 Task: Open Card Audio Equipment Review in Board Market Opportunity Identification to Workspace Business Coaching and add a team member Softage.2@softage.net, a label Green, a checklist Party Planning, an attachment from your computer, a color Green and finally, add a card description 'Plan and execute company team-building conference' and a comment 'This task requires us to be resilient and persistent, even in the face of setbacks and obstacles.'. Add a start date 'Jan 02, 1900' with a due date 'Jan 09, 1900'
Action: Mouse moved to (79, 300)
Screenshot: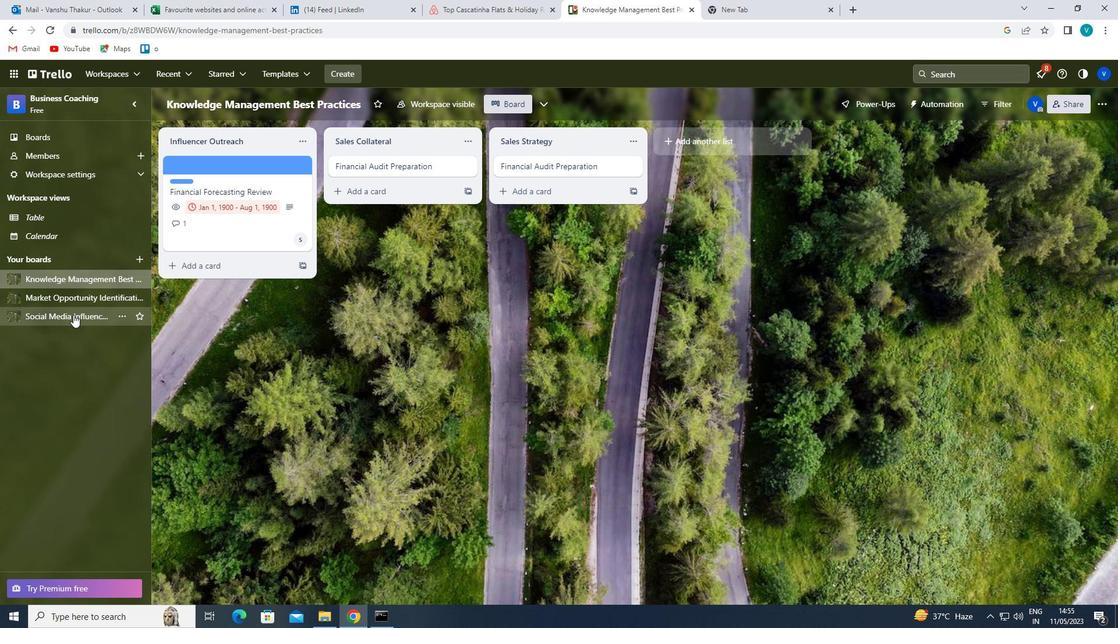 
Action: Mouse pressed left at (79, 300)
Screenshot: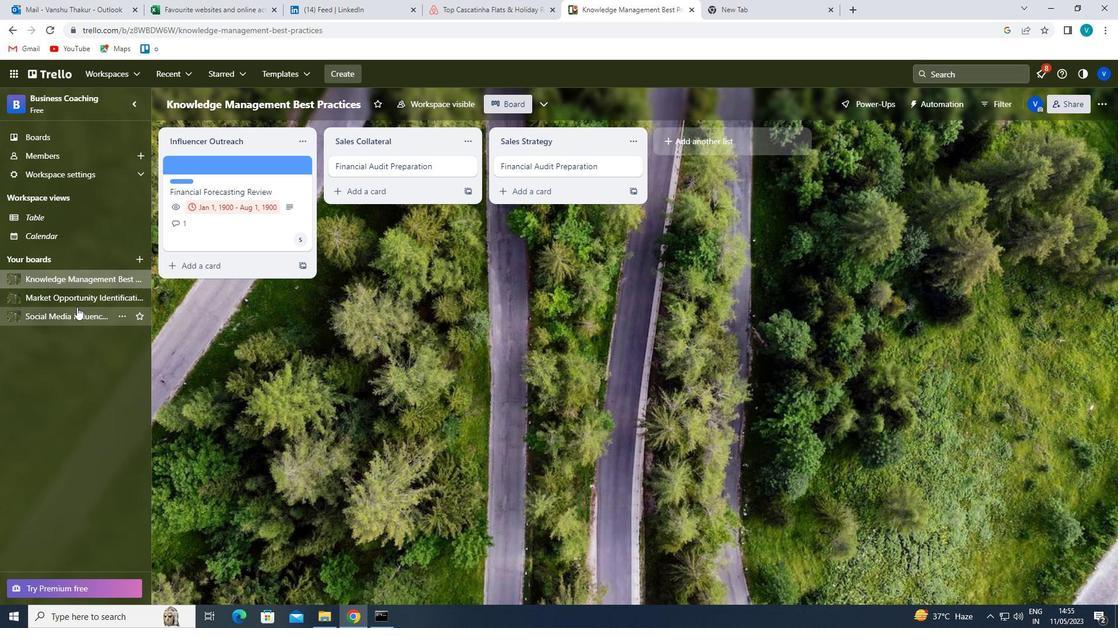
Action: Mouse moved to (212, 160)
Screenshot: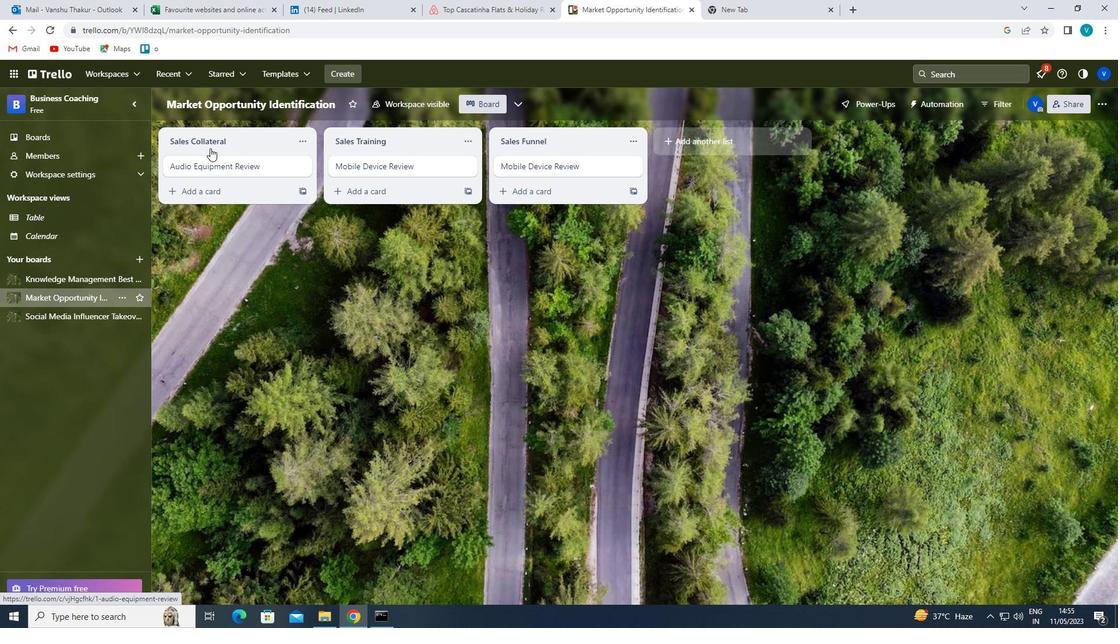 
Action: Mouse pressed left at (212, 160)
Screenshot: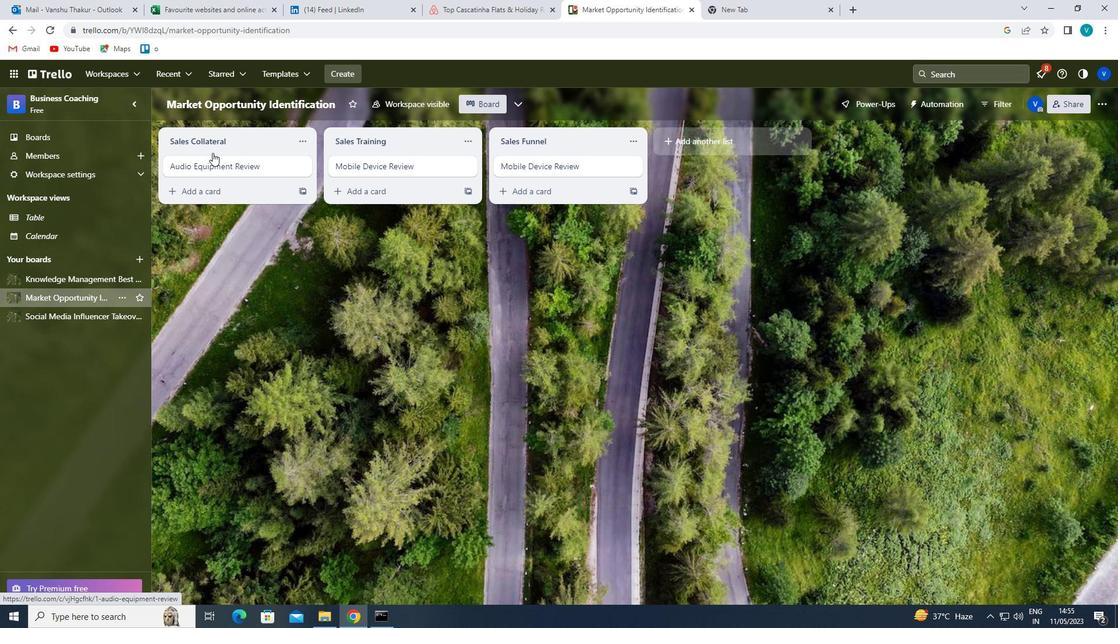 
Action: Mouse moved to (714, 163)
Screenshot: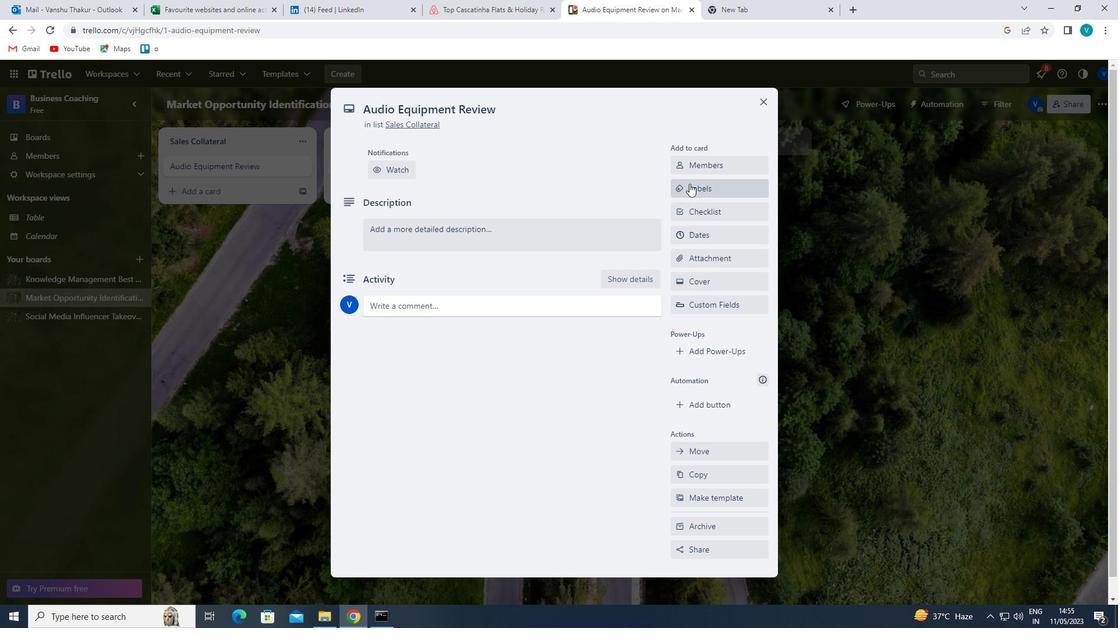 
Action: Mouse pressed left at (714, 163)
Screenshot: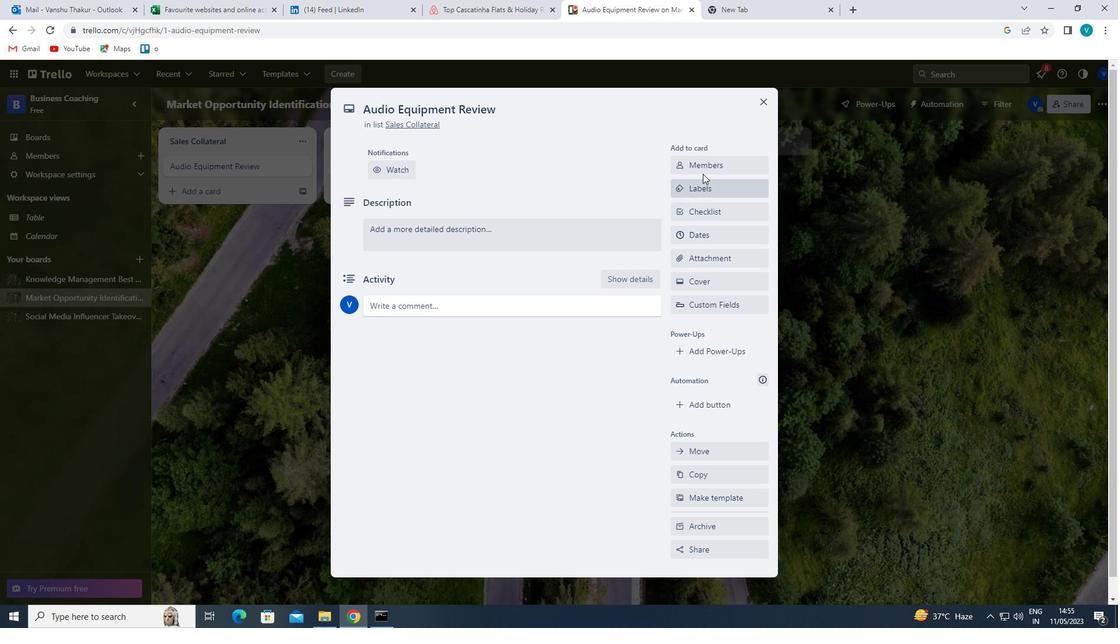 
Action: Mouse moved to (721, 216)
Screenshot: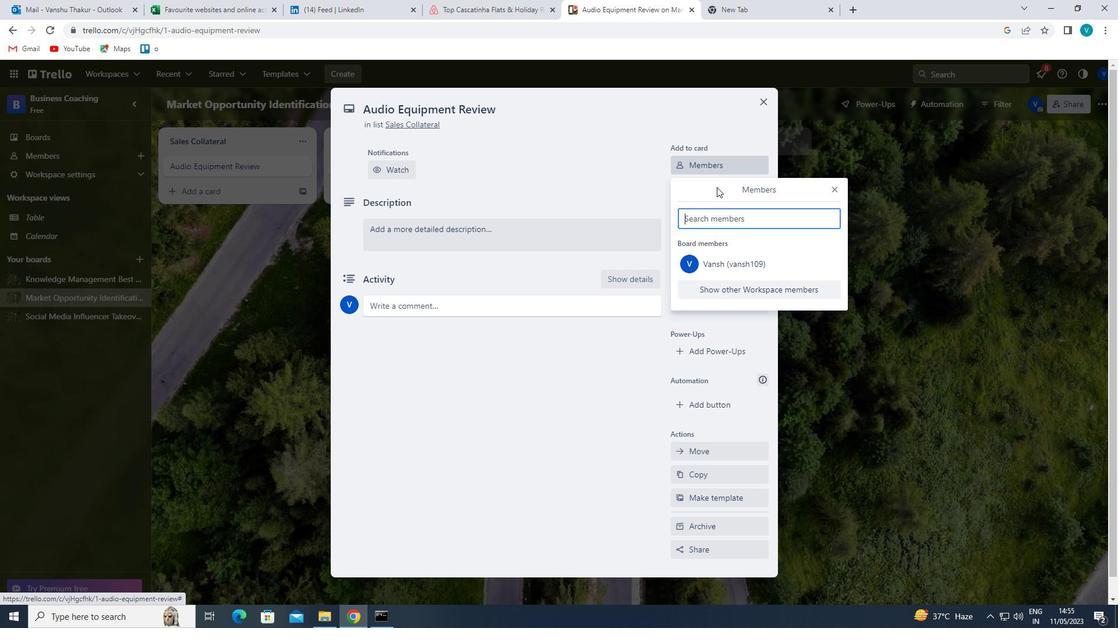 
Action: Mouse pressed left at (721, 216)
Screenshot: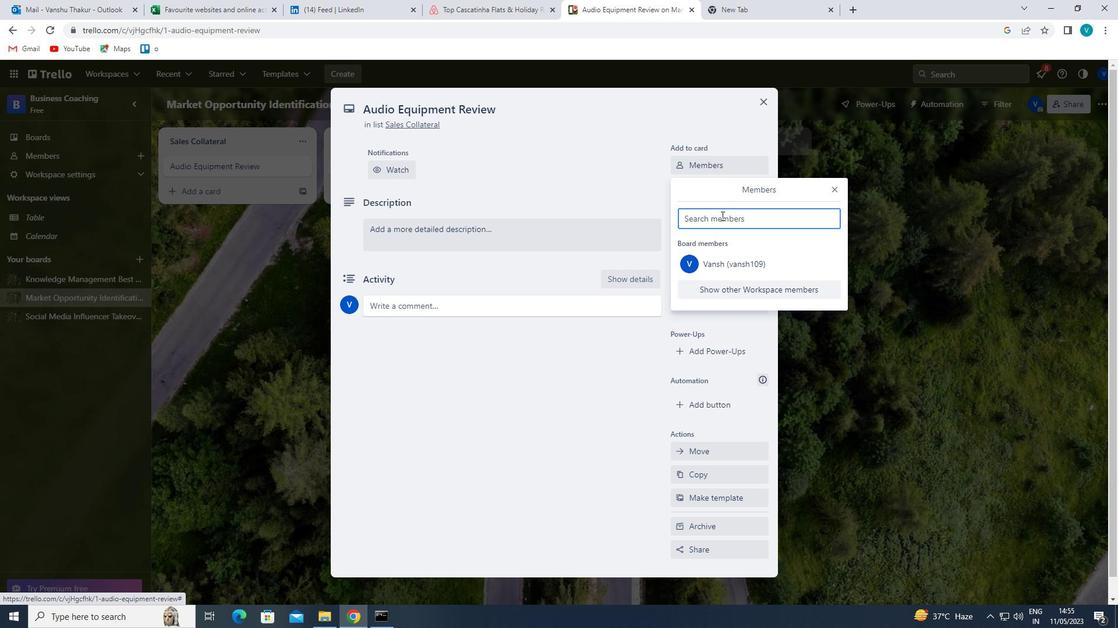 
Action: Key pressed <Key.shift>SOFTAGE
Screenshot: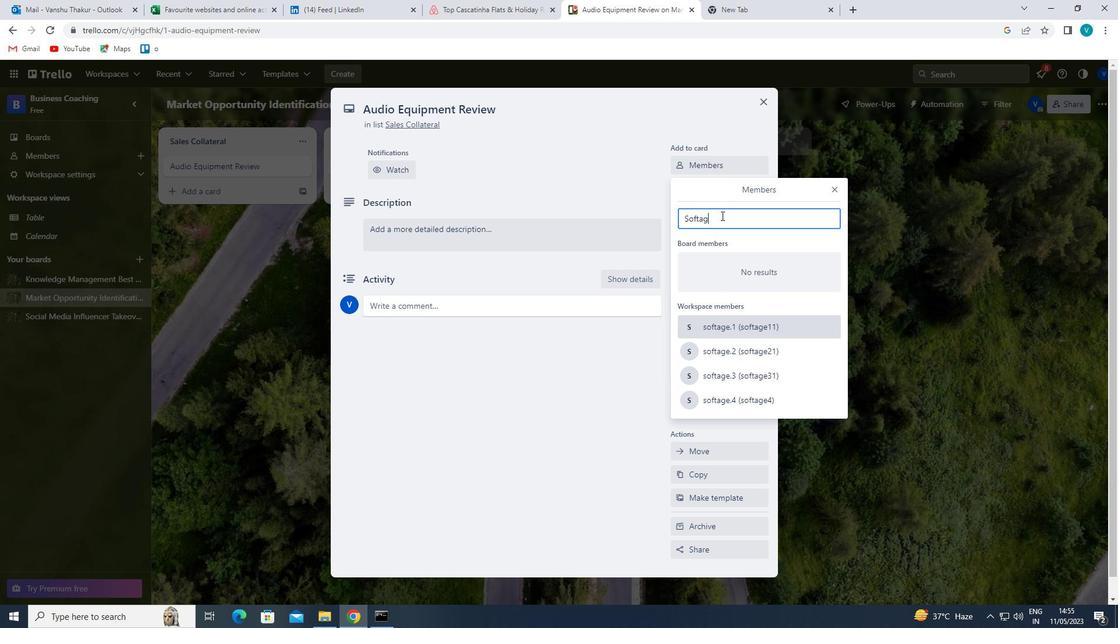 
Action: Mouse moved to (766, 347)
Screenshot: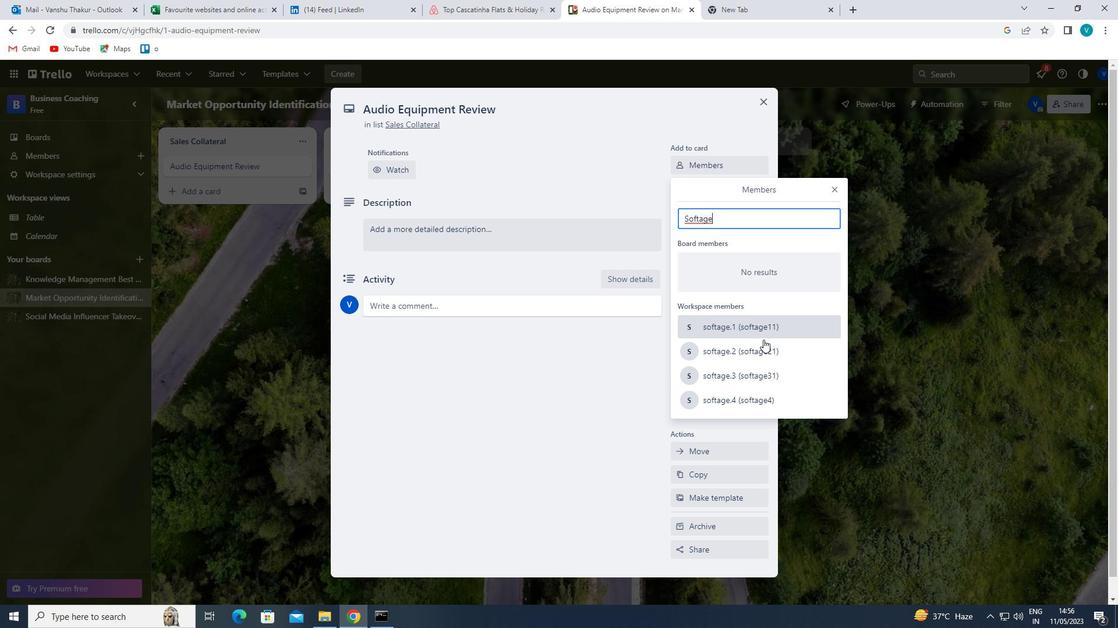 
Action: Mouse pressed left at (766, 347)
Screenshot: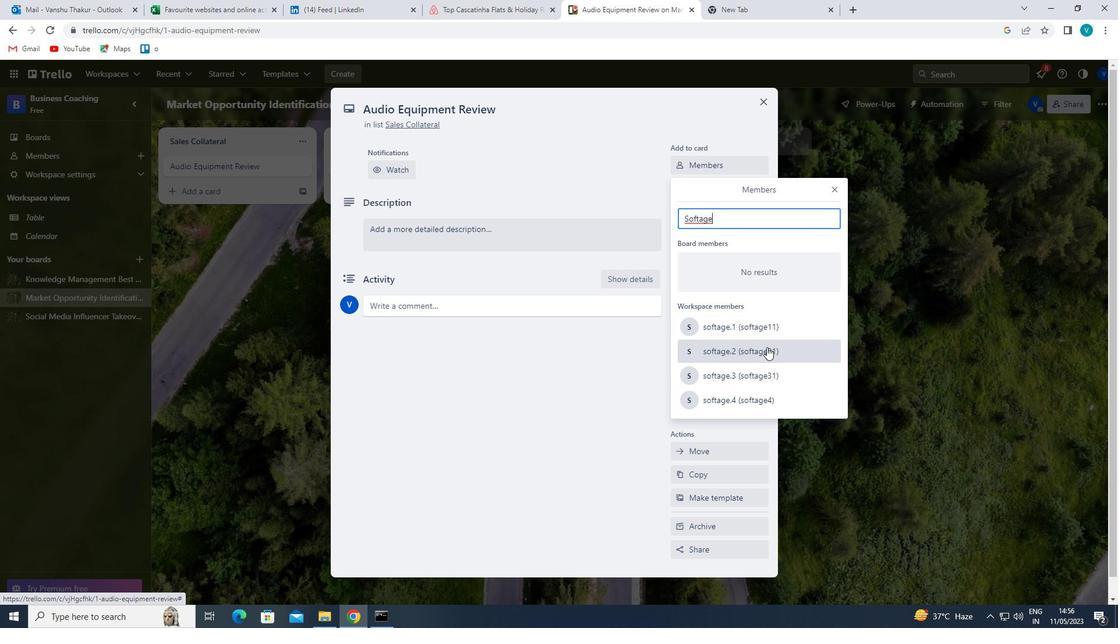 
Action: Mouse moved to (836, 190)
Screenshot: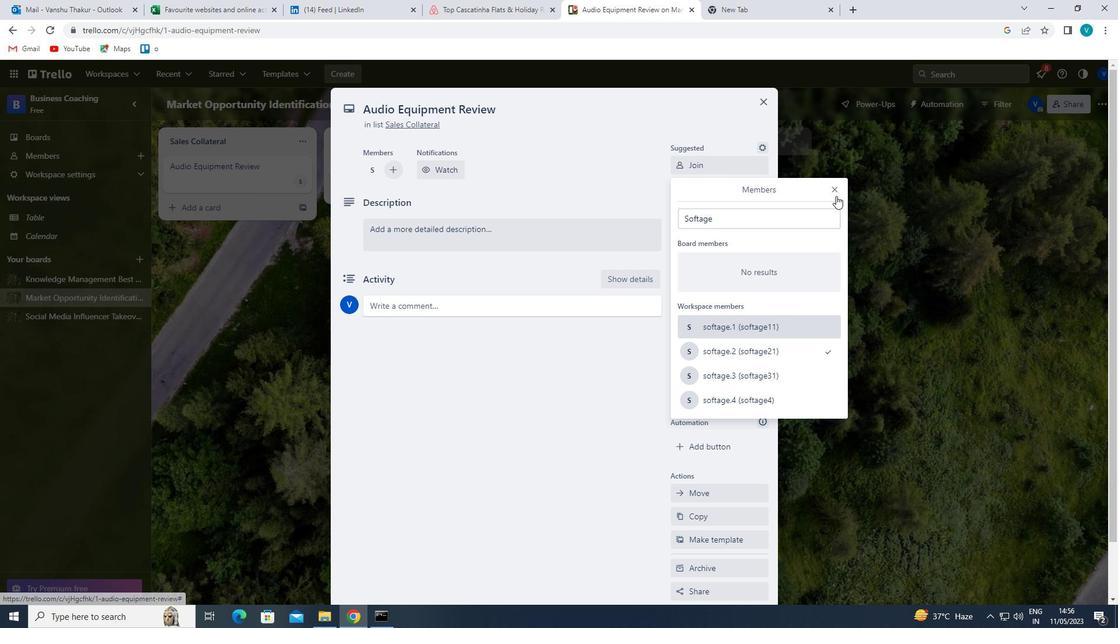 
Action: Mouse pressed left at (836, 190)
Screenshot: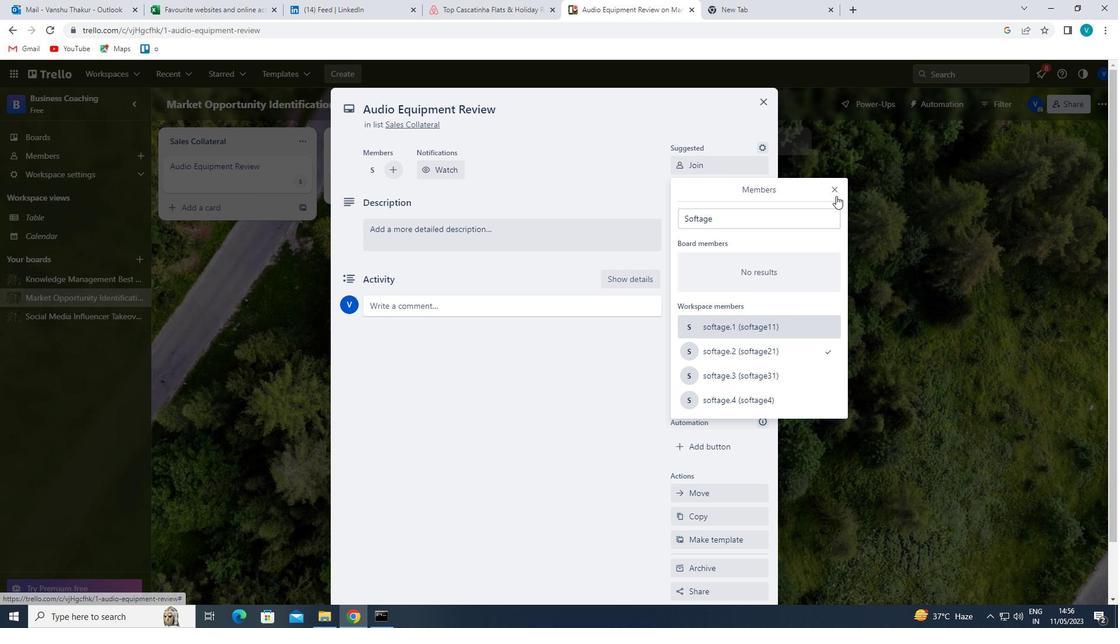 
Action: Mouse moved to (724, 230)
Screenshot: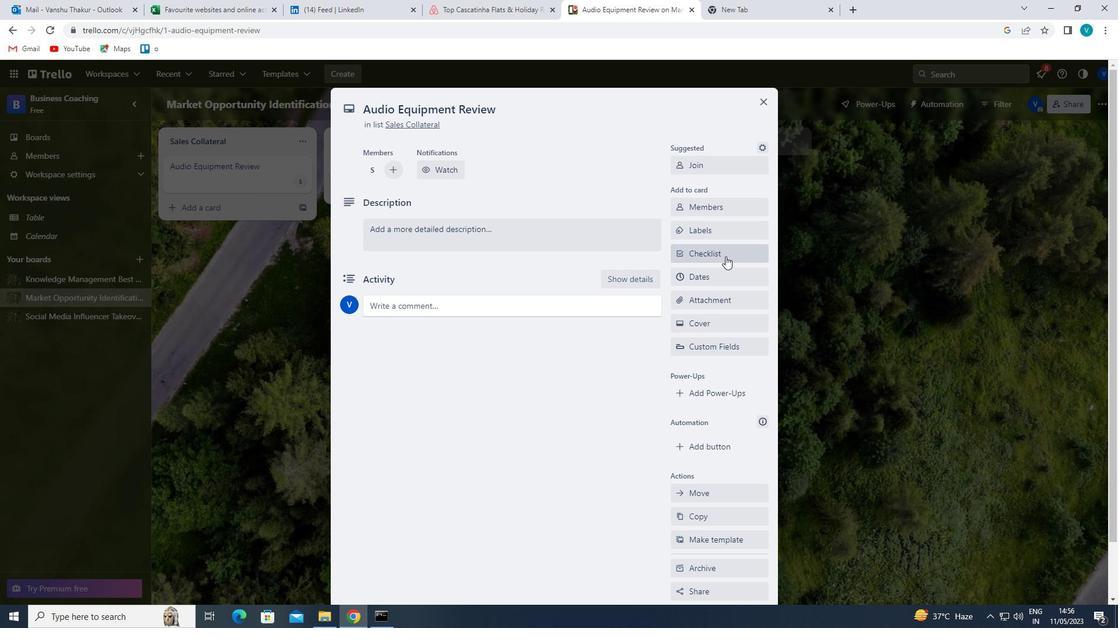 
Action: Mouse pressed left at (724, 230)
Screenshot: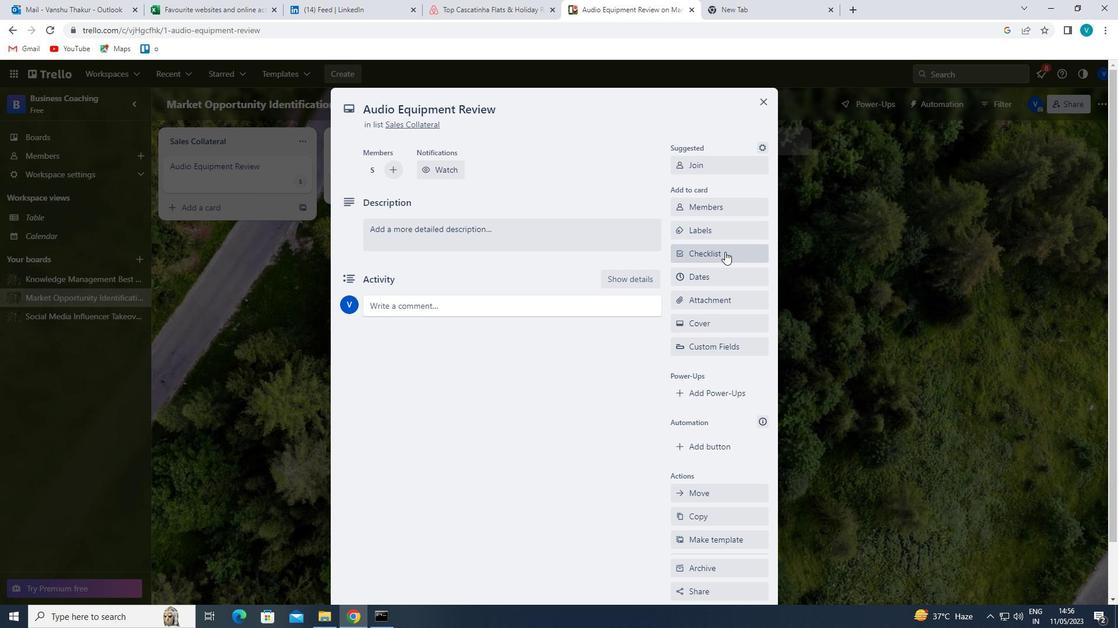 
Action: Mouse moved to (736, 323)
Screenshot: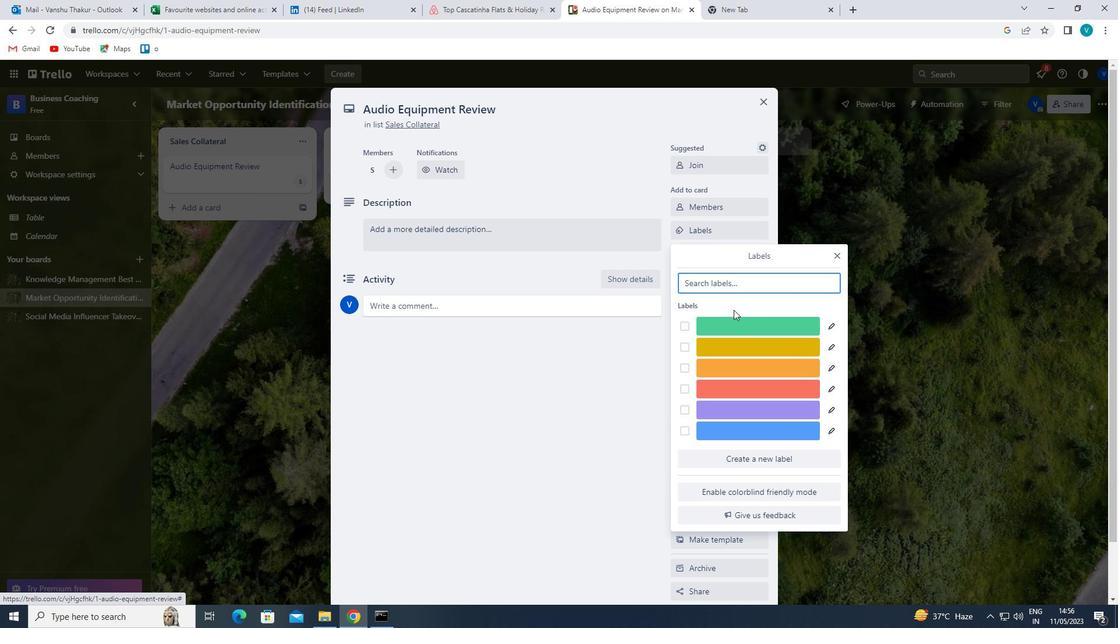 
Action: Mouse pressed left at (736, 323)
Screenshot: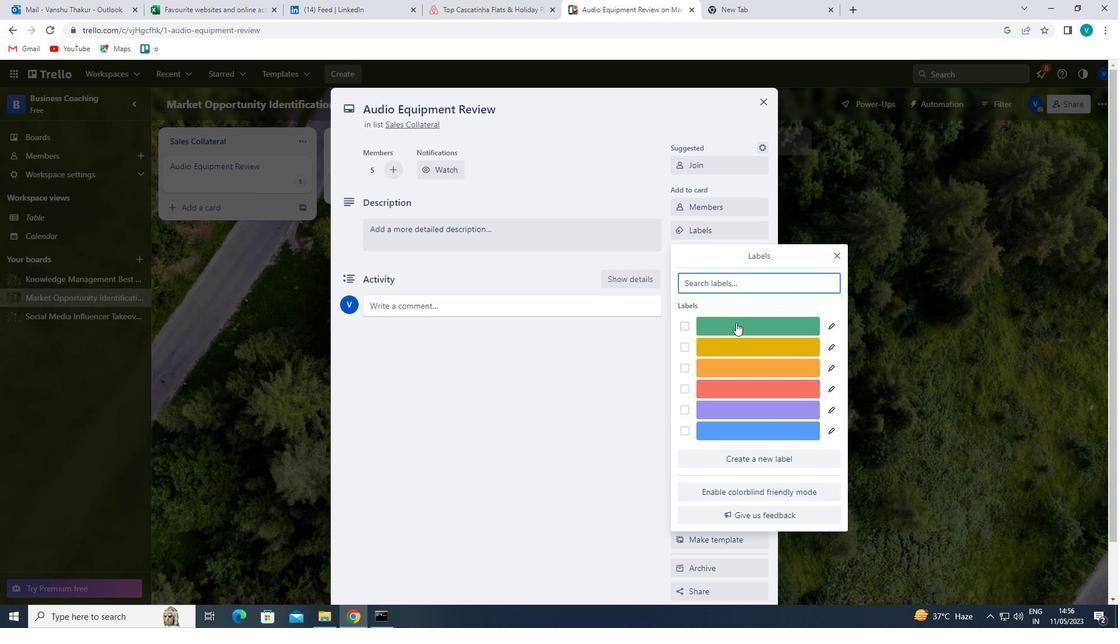
Action: Mouse moved to (836, 255)
Screenshot: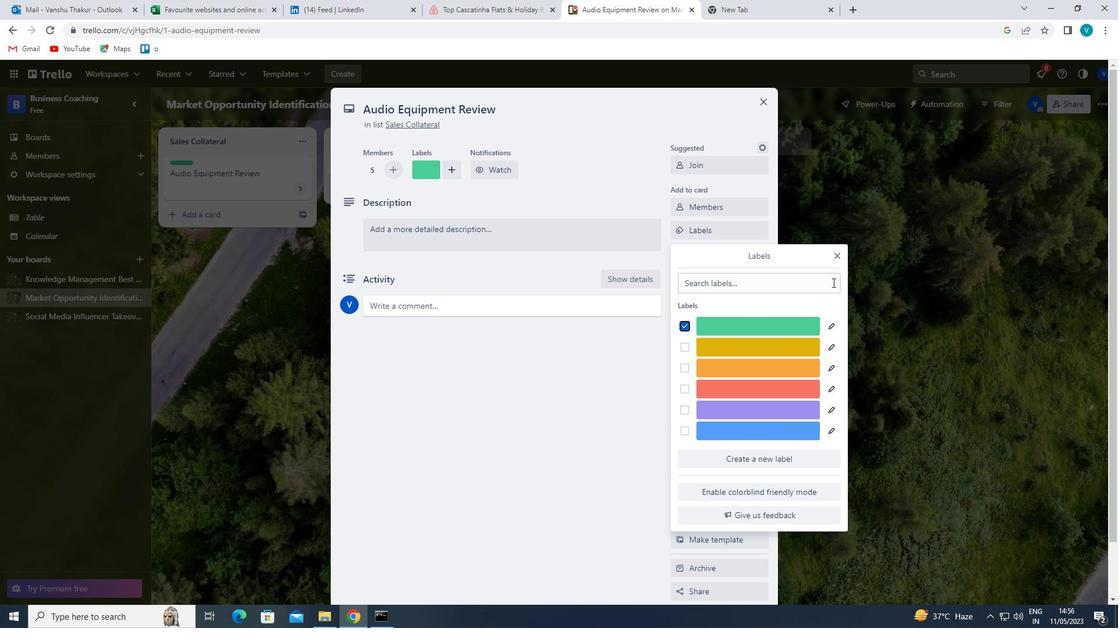 
Action: Mouse pressed left at (836, 255)
Screenshot: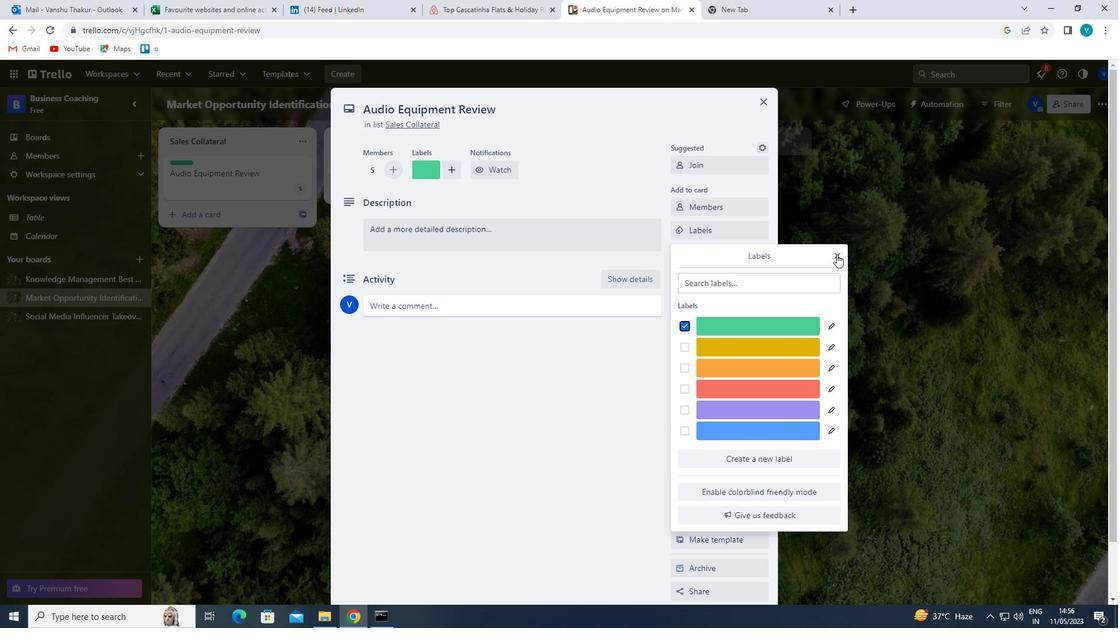 
Action: Mouse moved to (710, 249)
Screenshot: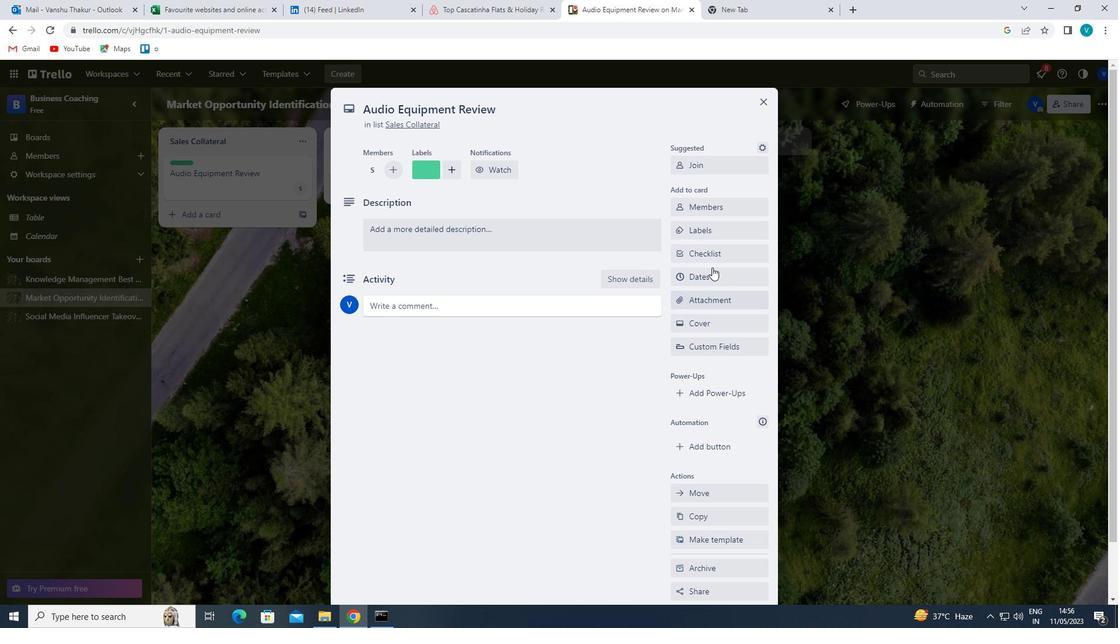 
Action: Mouse pressed left at (710, 249)
Screenshot: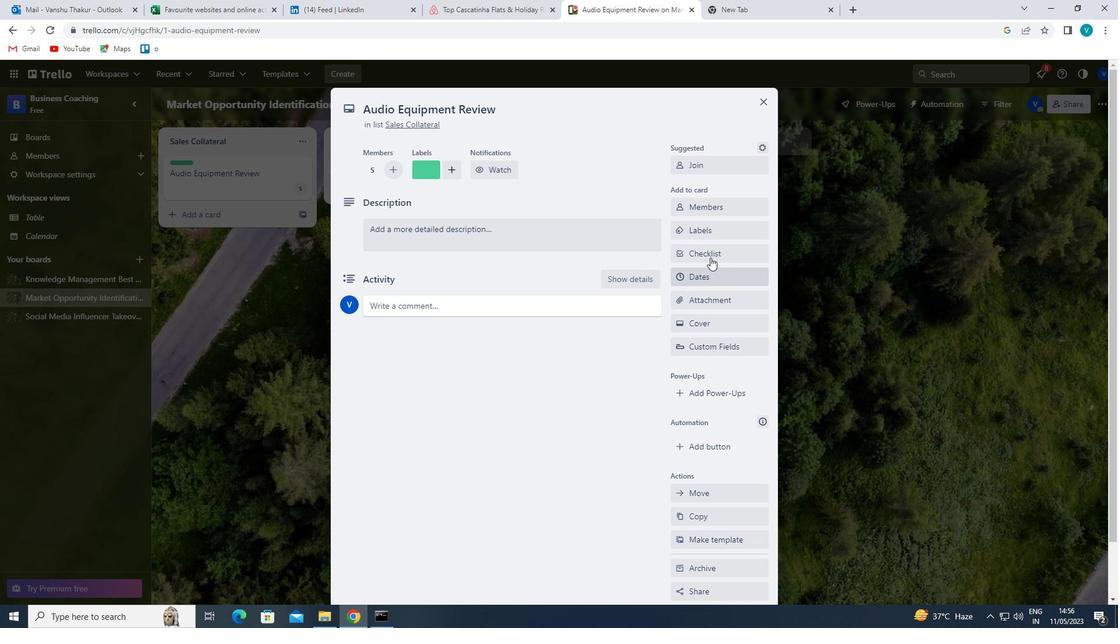 
Action: Key pressed <Key.shift>PARTY<Key.space><Key.shift>PLANNING
Screenshot: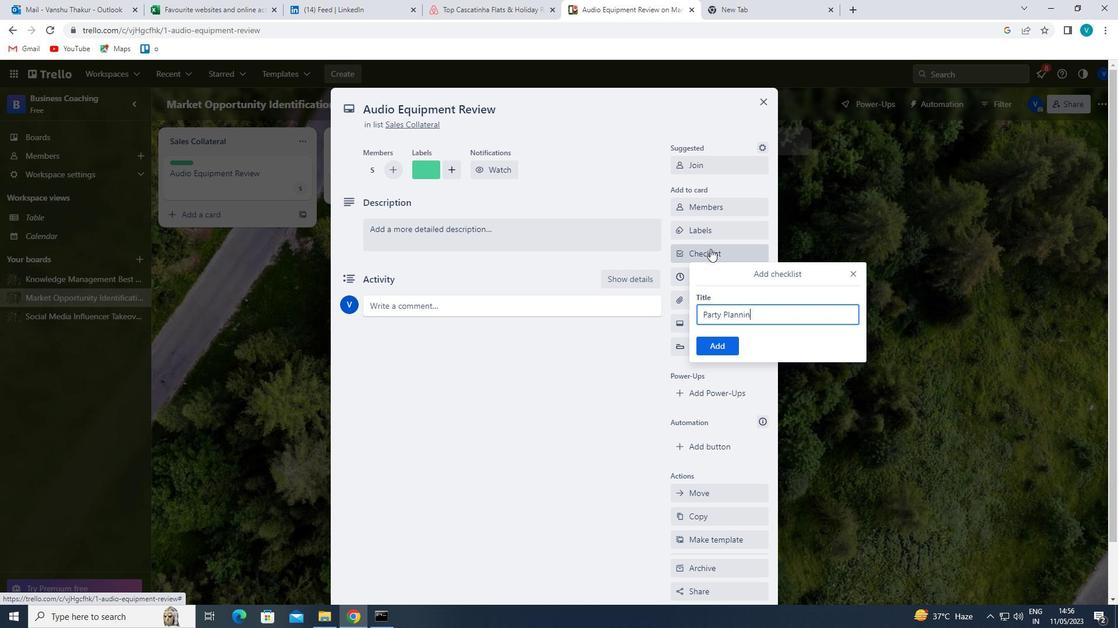 
Action: Mouse moved to (715, 347)
Screenshot: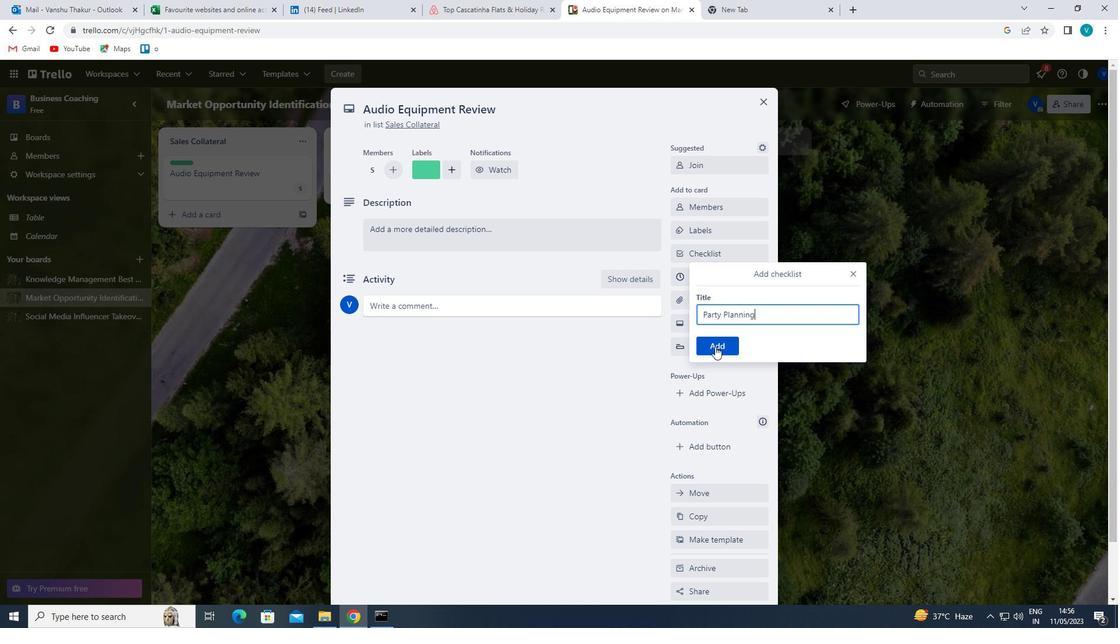 
Action: Mouse pressed left at (715, 347)
Screenshot: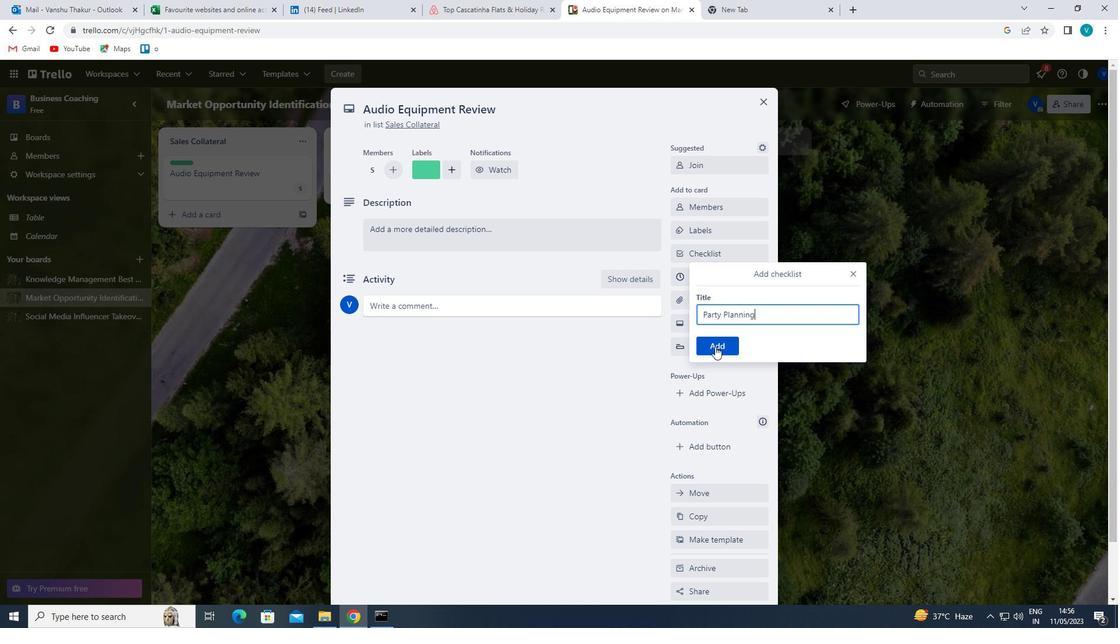 
Action: Mouse moved to (712, 305)
Screenshot: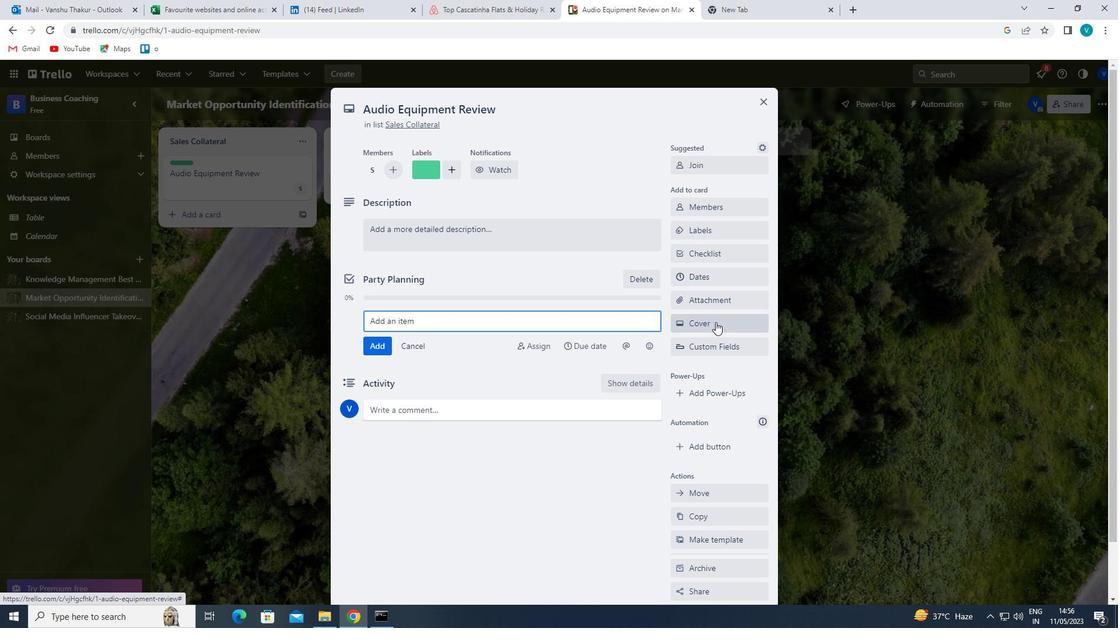 
Action: Mouse pressed left at (712, 305)
Screenshot: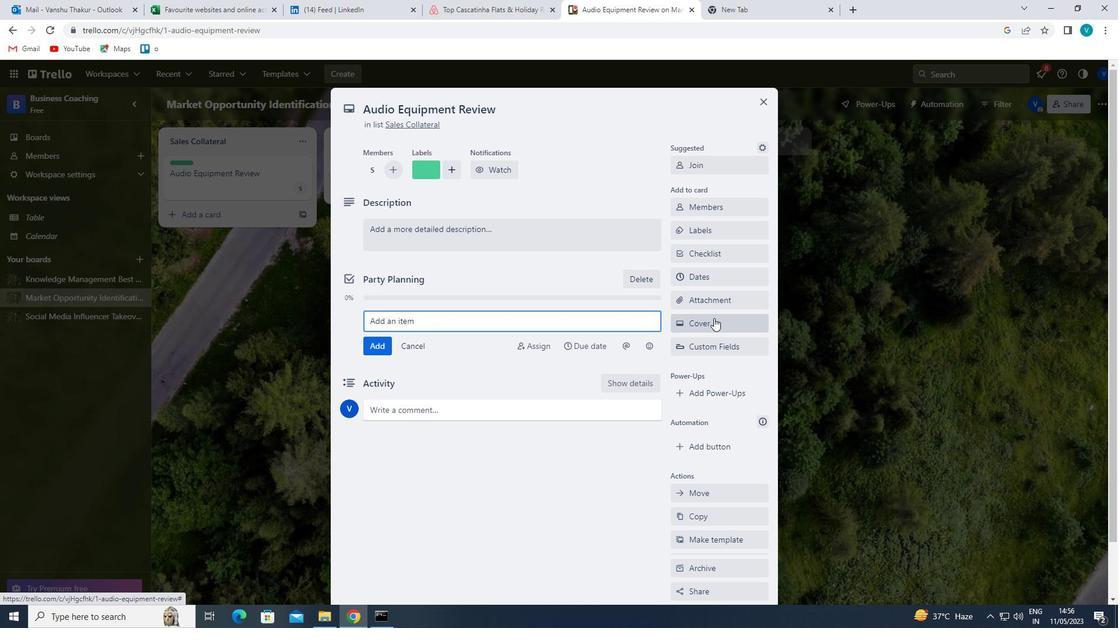 
Action: Mouse moved to (716, 353)
Screenshot: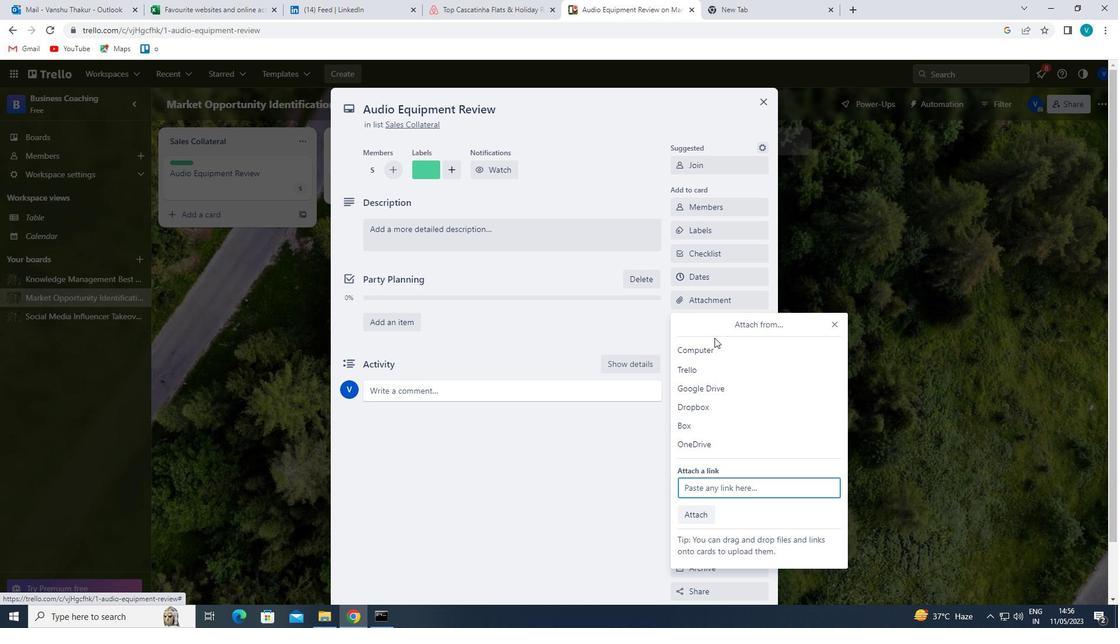 
Action: Mouse pressed left at (716, 353)
Screenshot: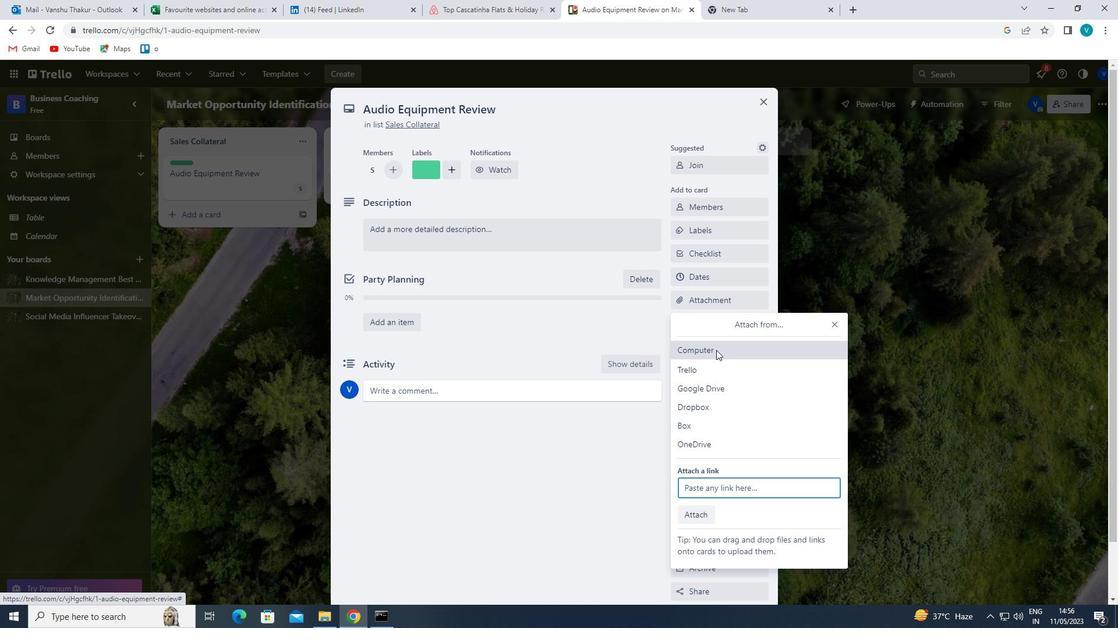 
Action: Mouse moved to (146, 191)
Screenshot: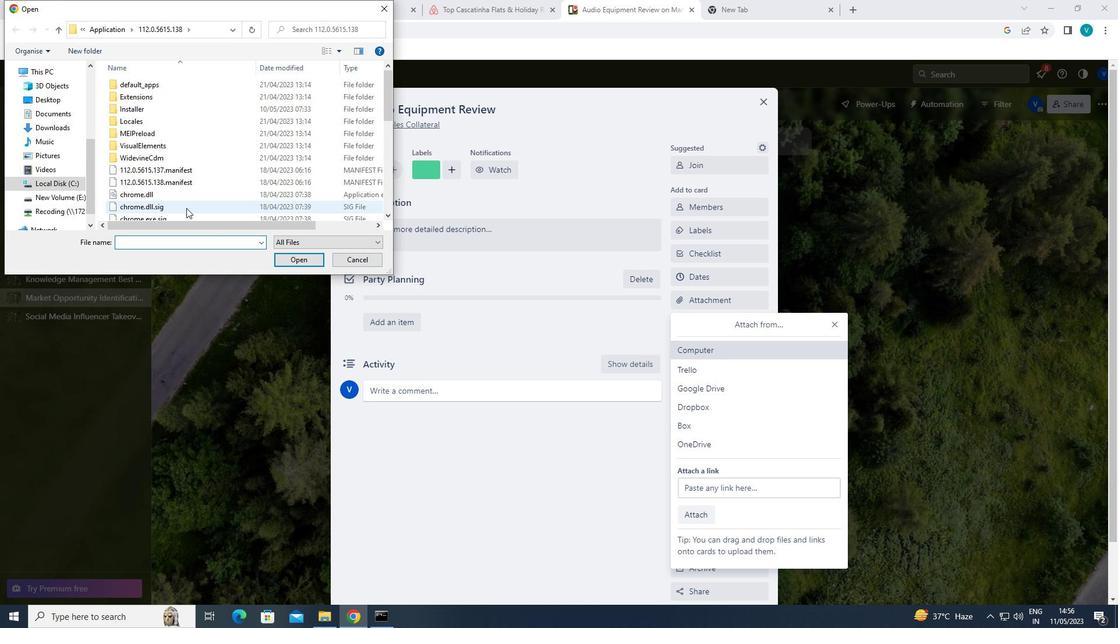 
Action: Mouse pressed left at (146, 191)
Screenshot: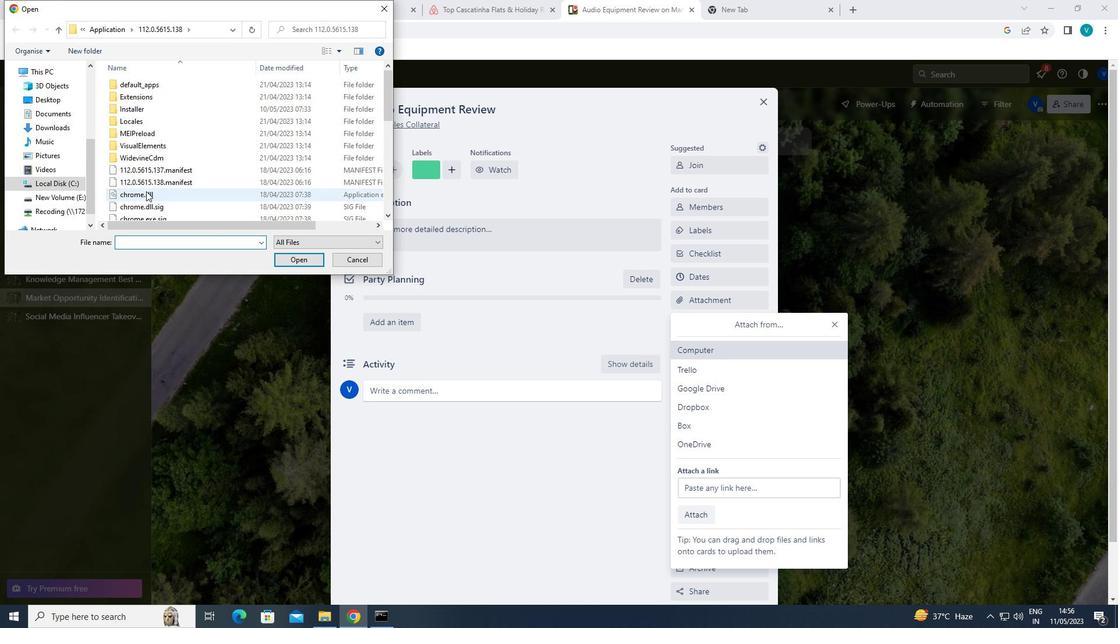 
Action: Mouse moved to (284, 257)
Screenshot: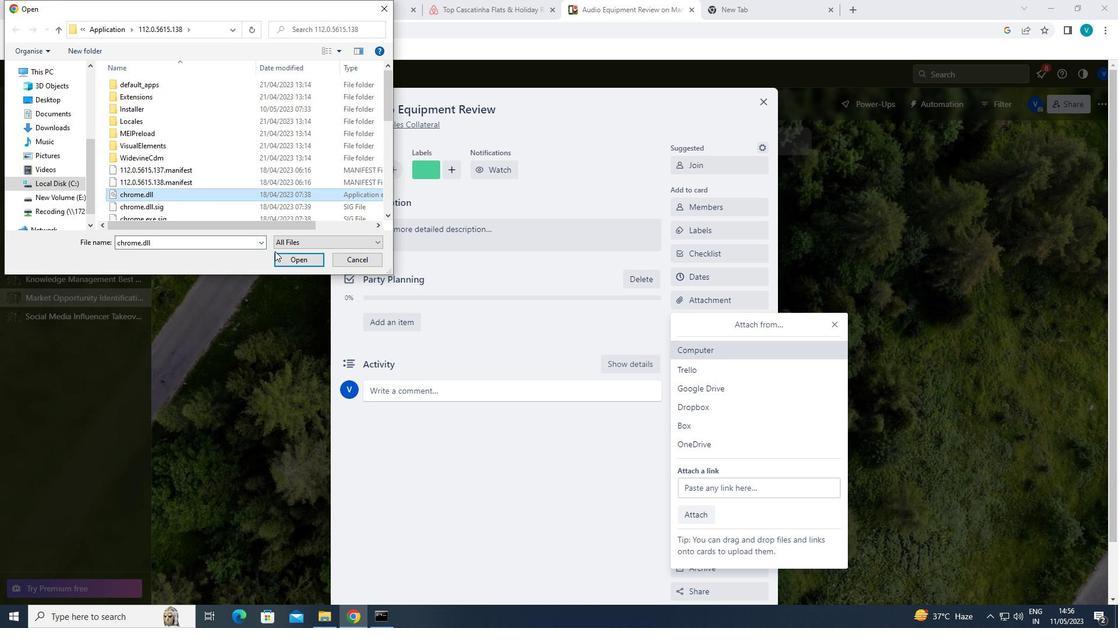 
Action: Mouse pressed left at (284, 257)
Screenshot: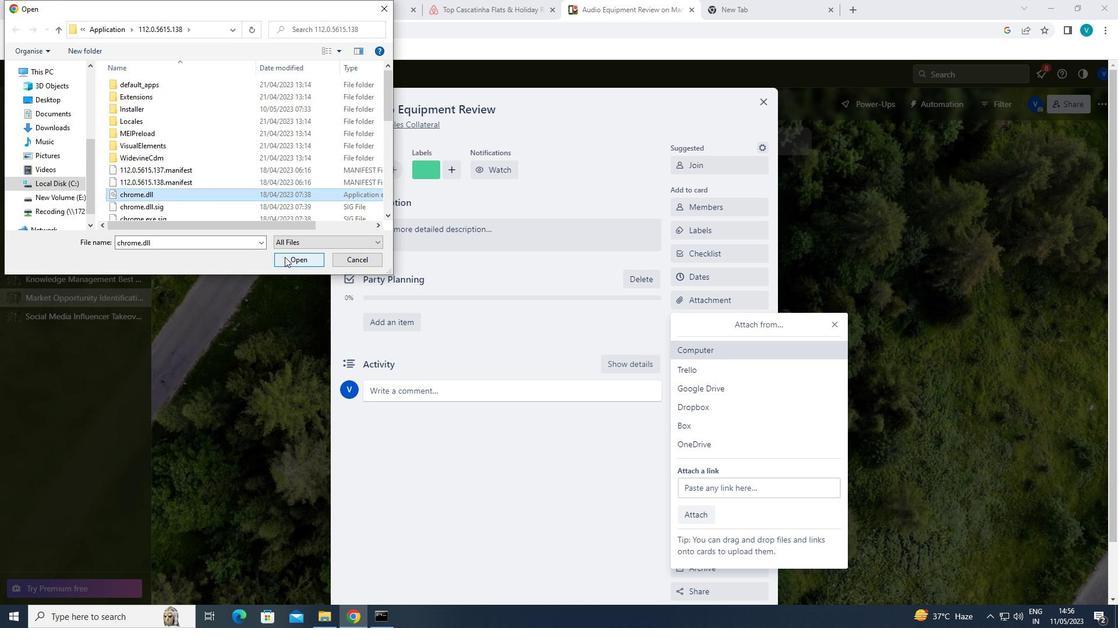 
Action: Mouse moved to (833, 274)
Screenshot: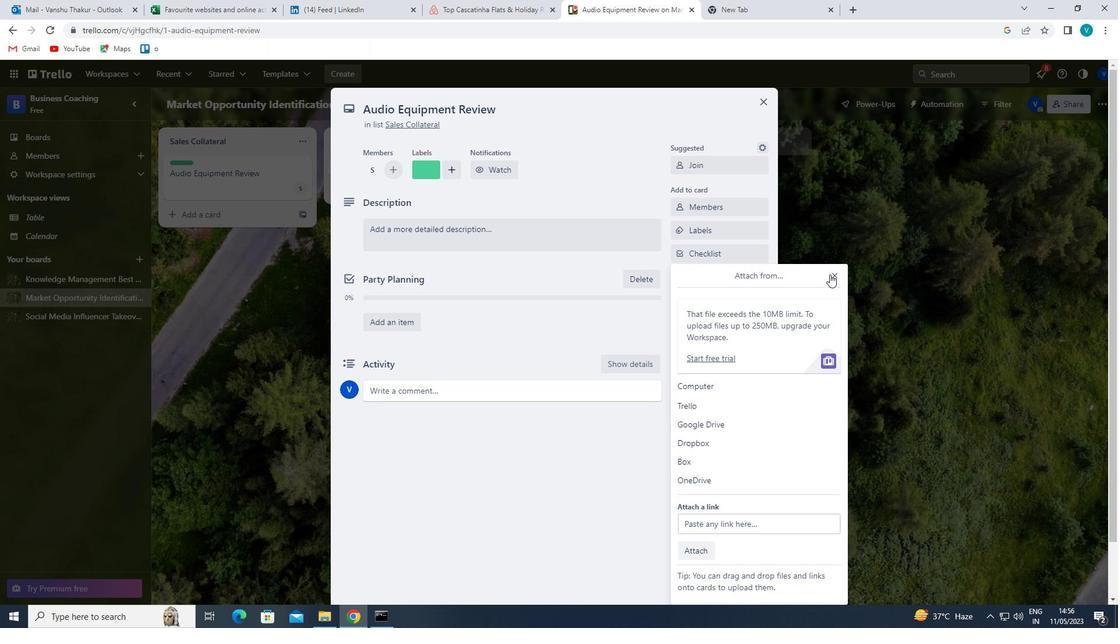 
Action: Mouse pressed left at (833, 274)
Screenshot: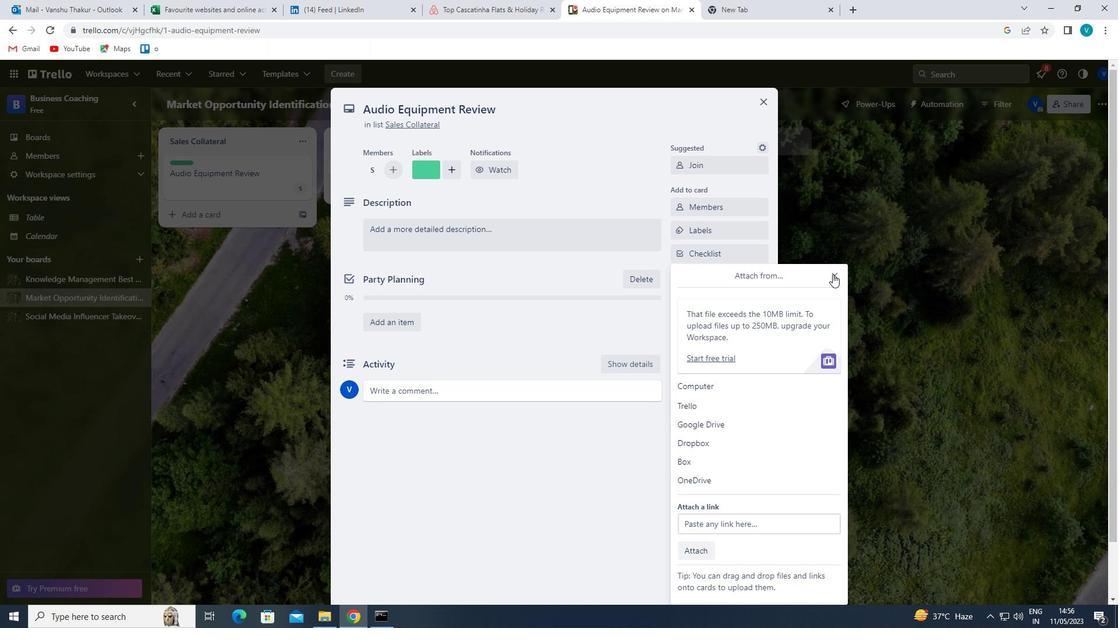 
Action: Mouse moved to (728, 323)
Screenshot: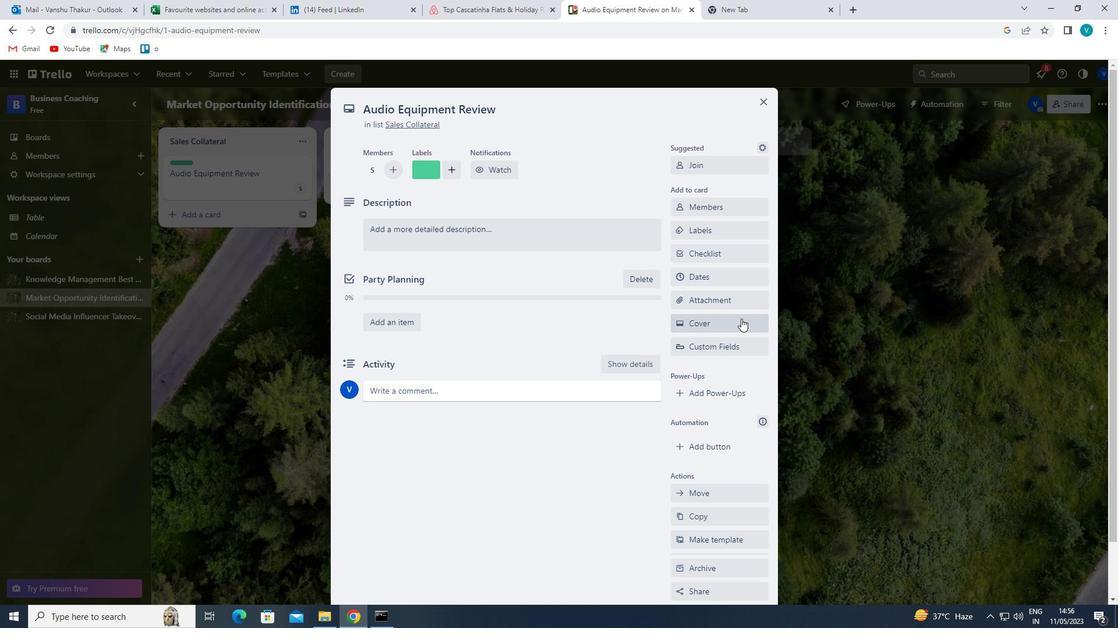 
Action: Mouse pressed left at (728, 323)
Screenshot: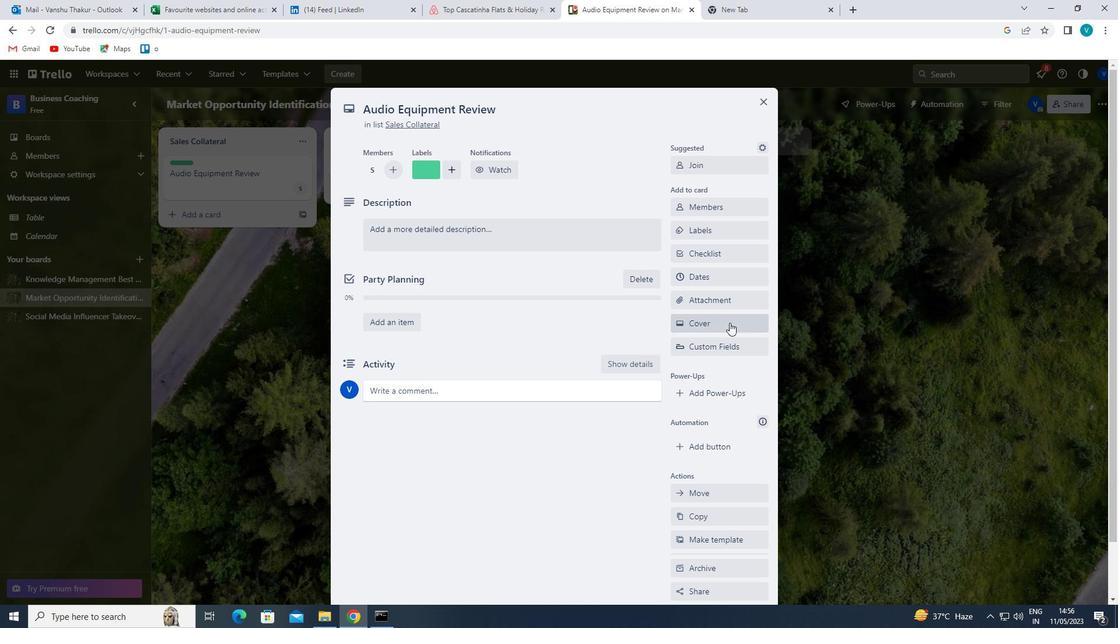 
Action: Mouse moved to (694, 369)
Screenshot: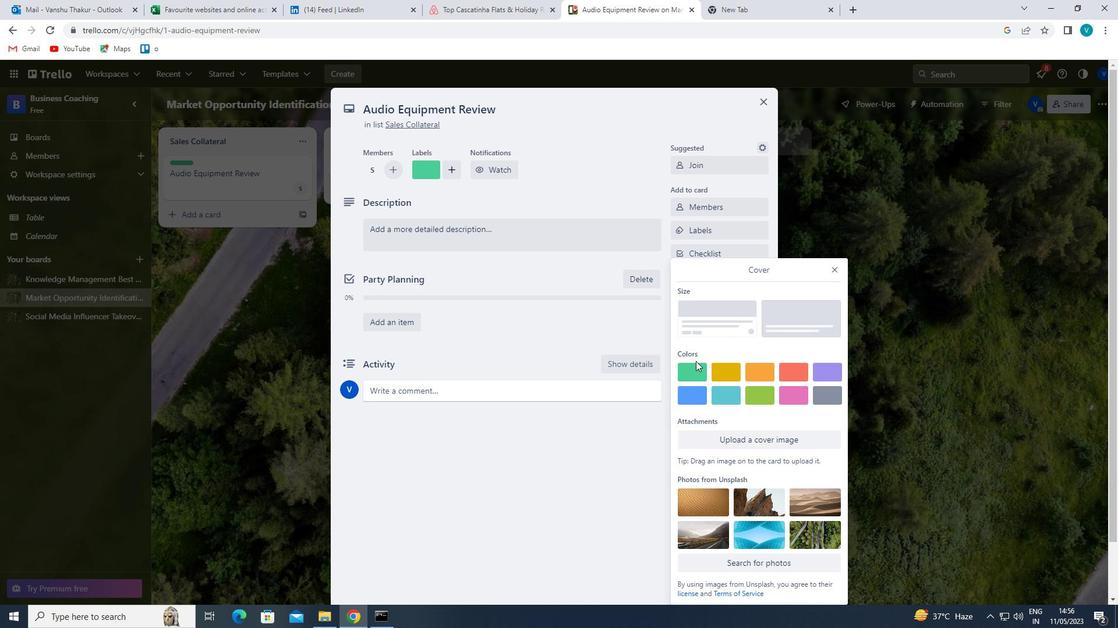 
Action: Mouse pressed left at (694, 369)
Screenshot: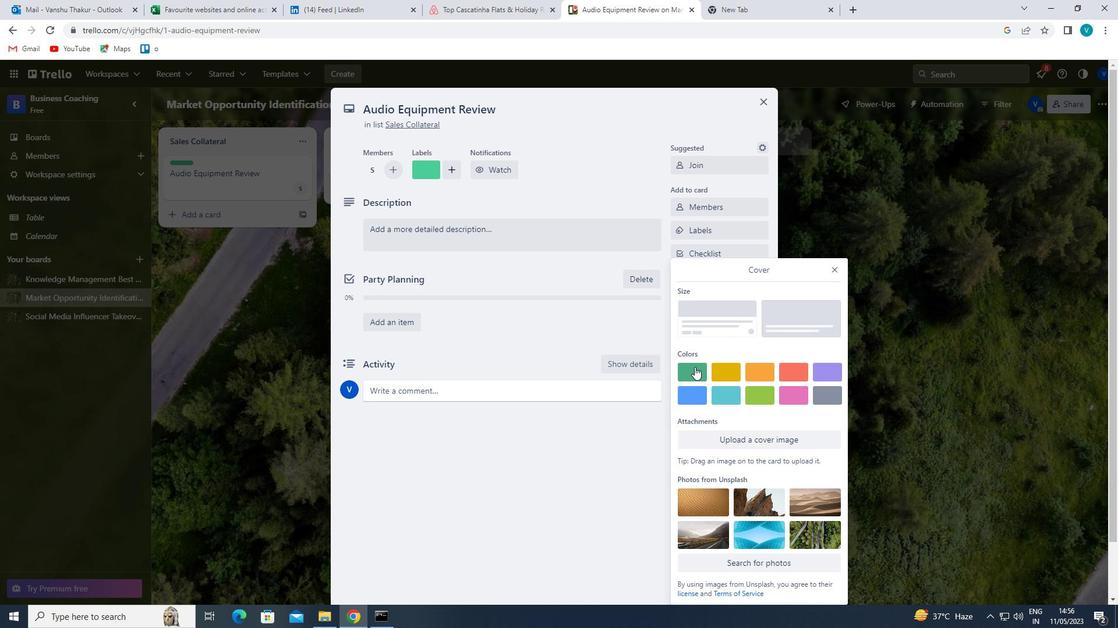 
Action: Mouse moved to (831, 245)
Screenshot: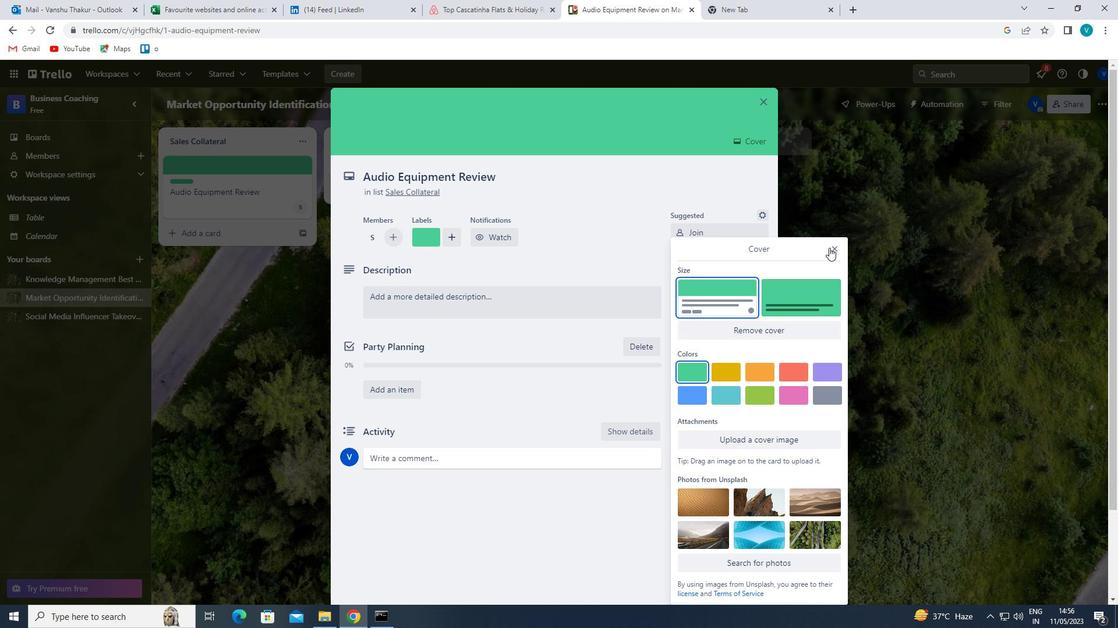 
Action: Mouse pressed left at (831, 245)
Screenshot: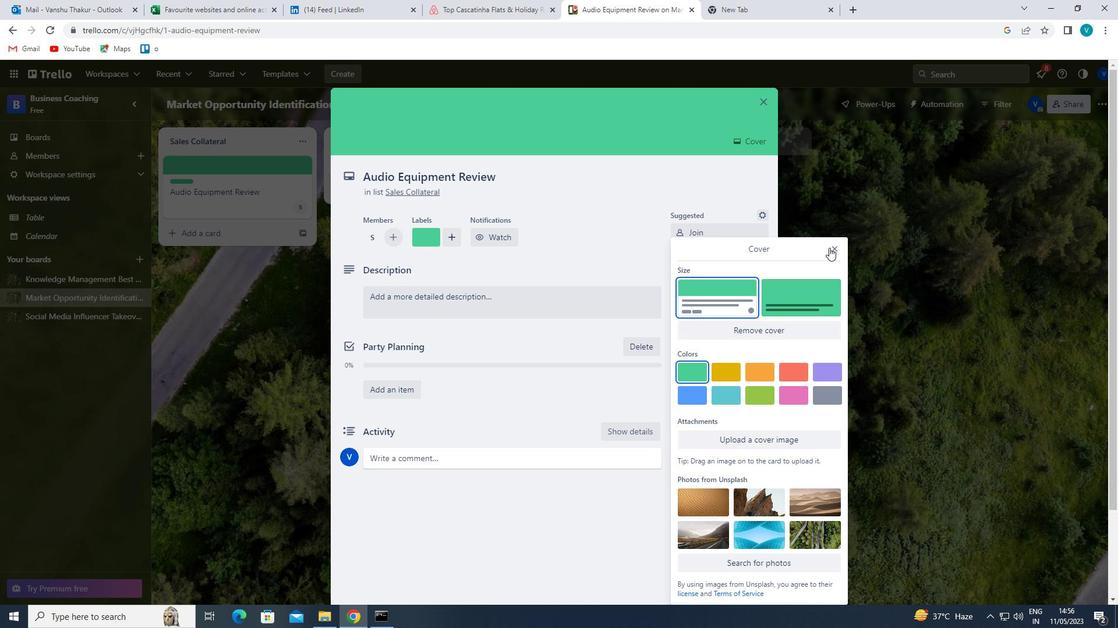 
Action: Mouse moved to (490, 298)
Screenshot: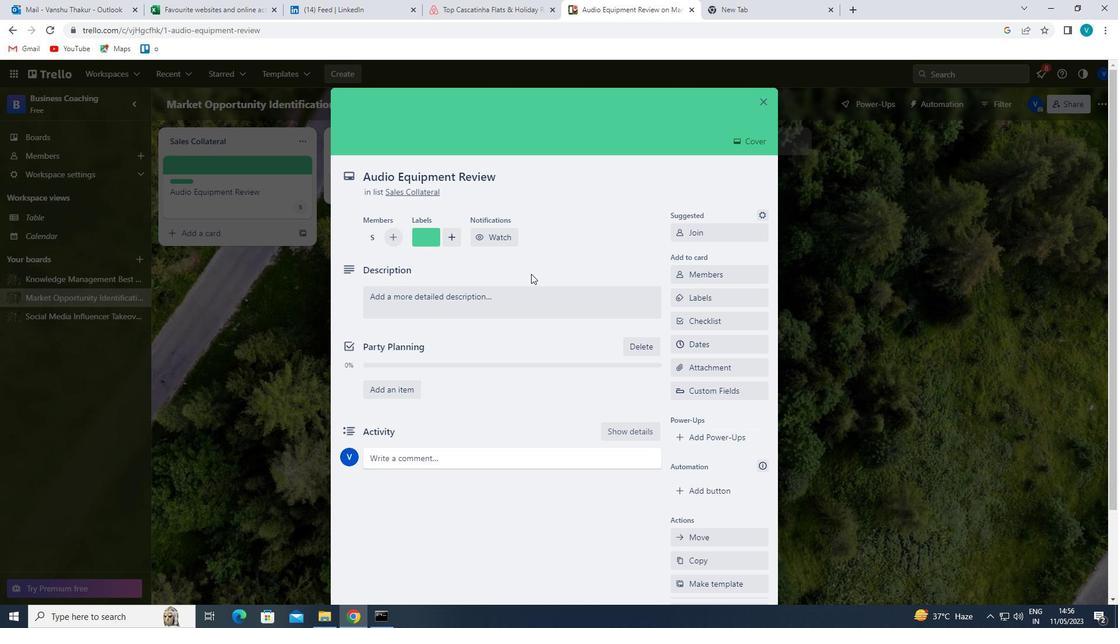 
Action: Mouse pressed left at (490, 298)
Screenshot: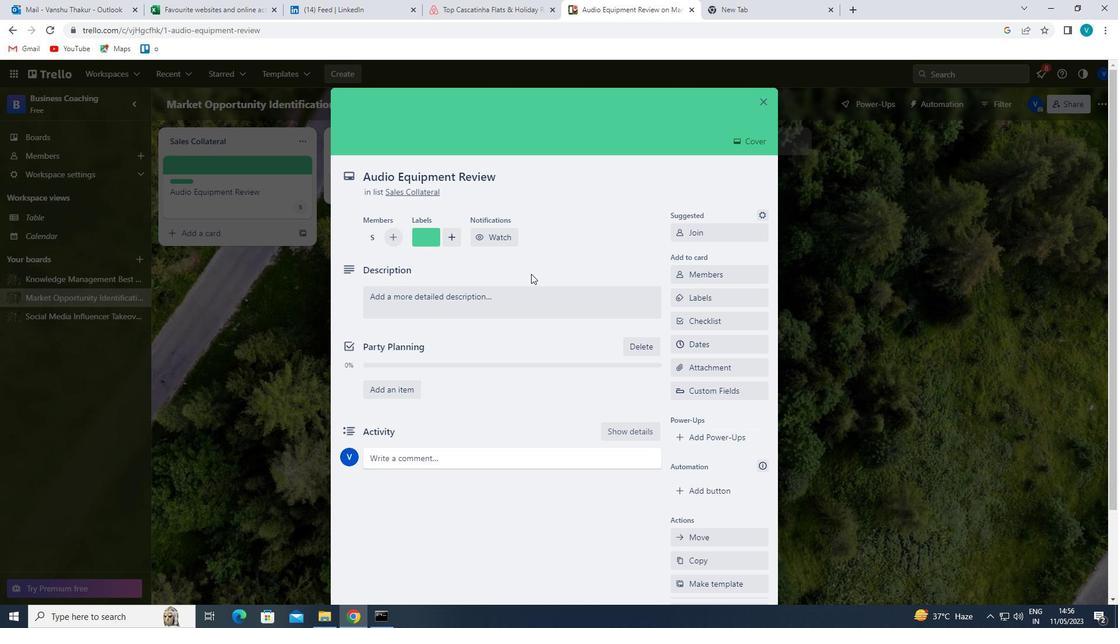 
Action: Mouse moved to (489, 298)
Screenshot: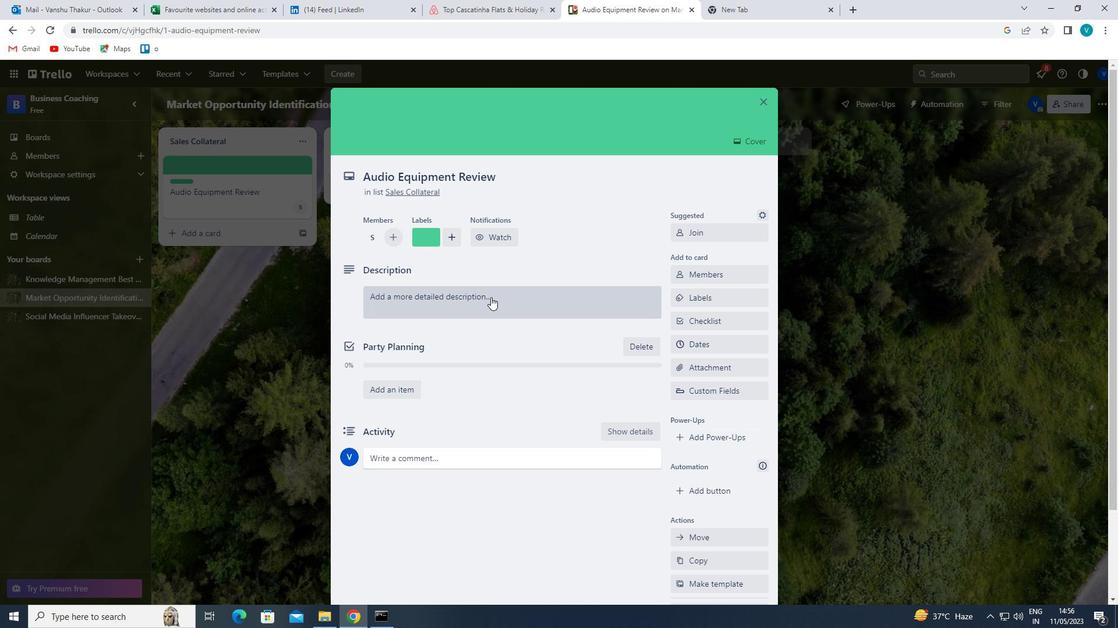
Action: Key pressed '<Key.shift>PK<Key.backspace>LAN<Key.space>AND<Key.space>EXECUTE<Key.space>COMPANY<Key.space>TEAM-BUILDING<Key.space>CONFERENCE'
Screenshot: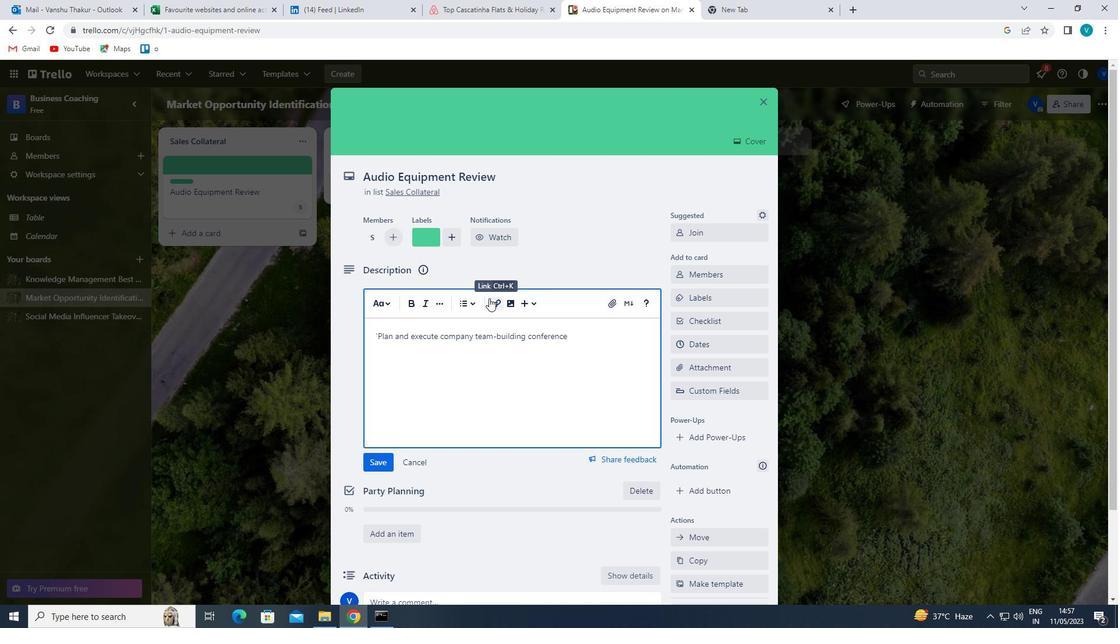 
Action: Mouse moved to (379, 459)
Screenshot: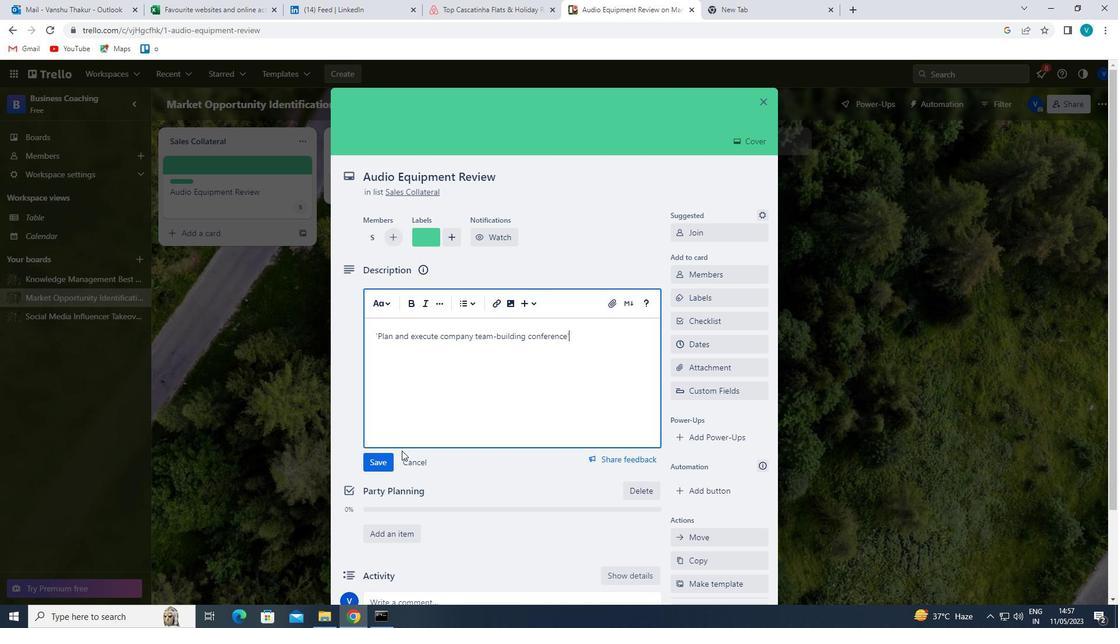 
Action: Mouse pressed left at (379, 459)
Screenshot: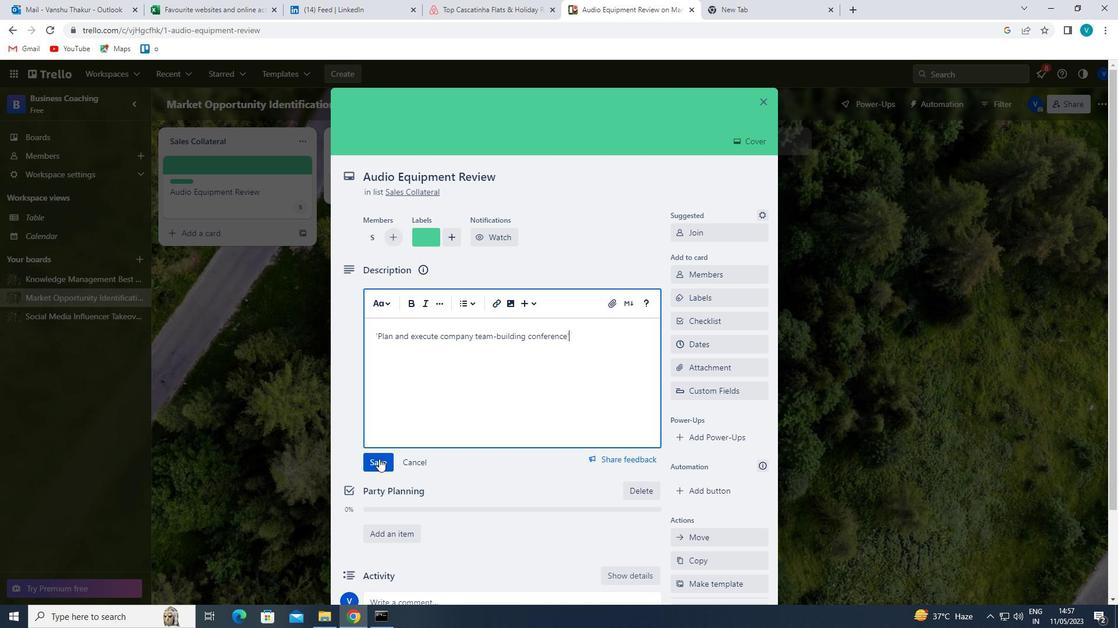 
Action: Mouse moved to (433, 443)
Screenshot: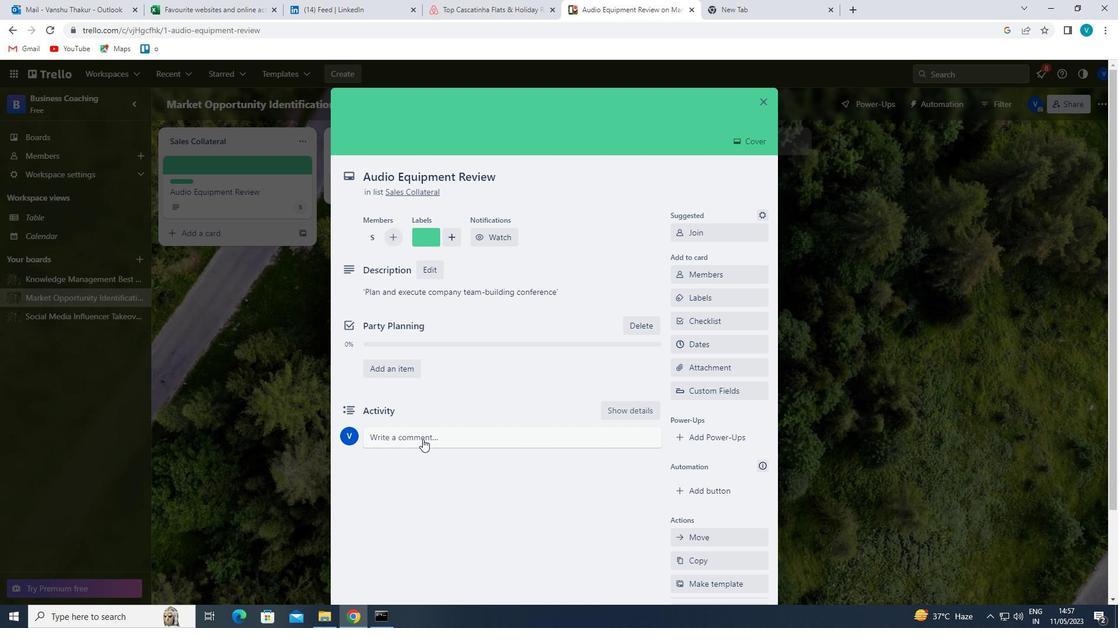 
Action: Mouse pressed left at (433, 443)
Screenshot: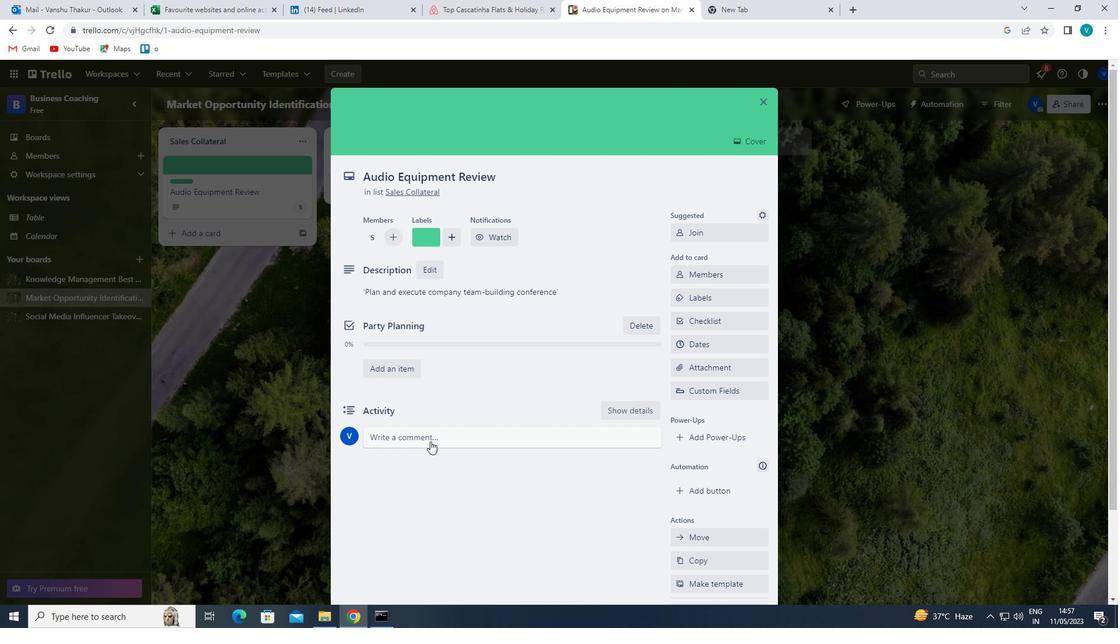 
Action: Mouse moved to (437, 470)
Screenshot: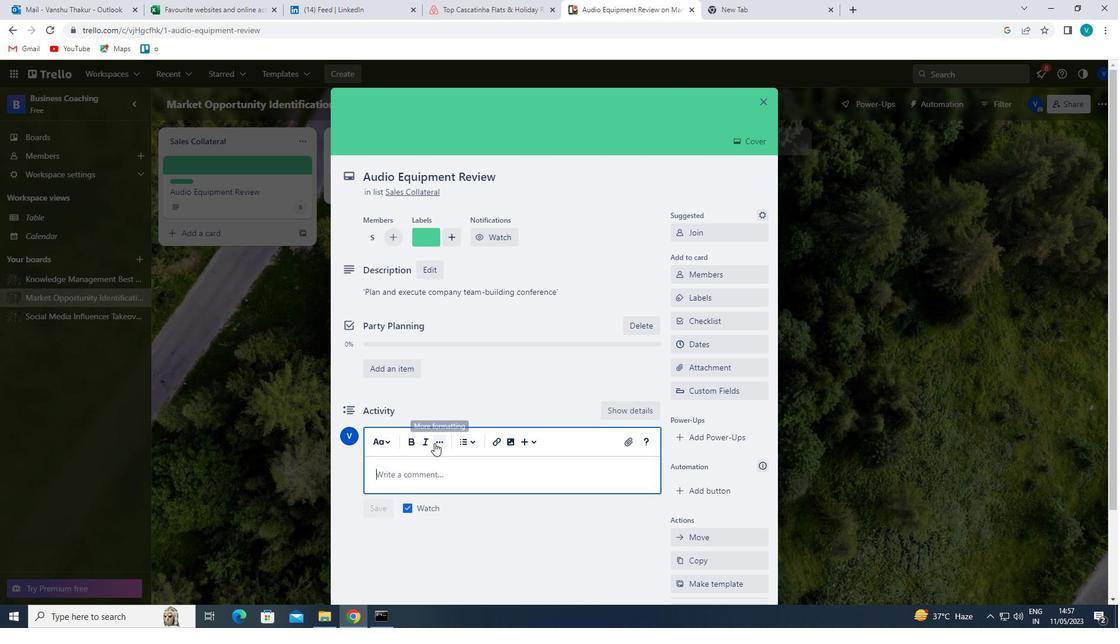 
Action: Key pressed '<Key.shift>THI<Key.space>S<Key.backspace><Key.backspace>S<Key.space>TASK<Key.space>REQUIRES<Key.space>US<Key.space>TO<Key.space>BE<Key.space>RESILIENT<Key.space>AND<Key.space>PERSISTENT,EVEN<Key.left><Key.left><Key.left><Key.left><Key.space><Key.right><Key.right><Key.right><Key.right><Key.space>IN<Key.space><Key.space>THE<Key.space>FACE<Key.space>OF<Key.space>SETBACKS<Key.space>AD<Key.space><Key.backspace><Key.backspace>ND<Key.space>OBSTACLES.'
Screenshot: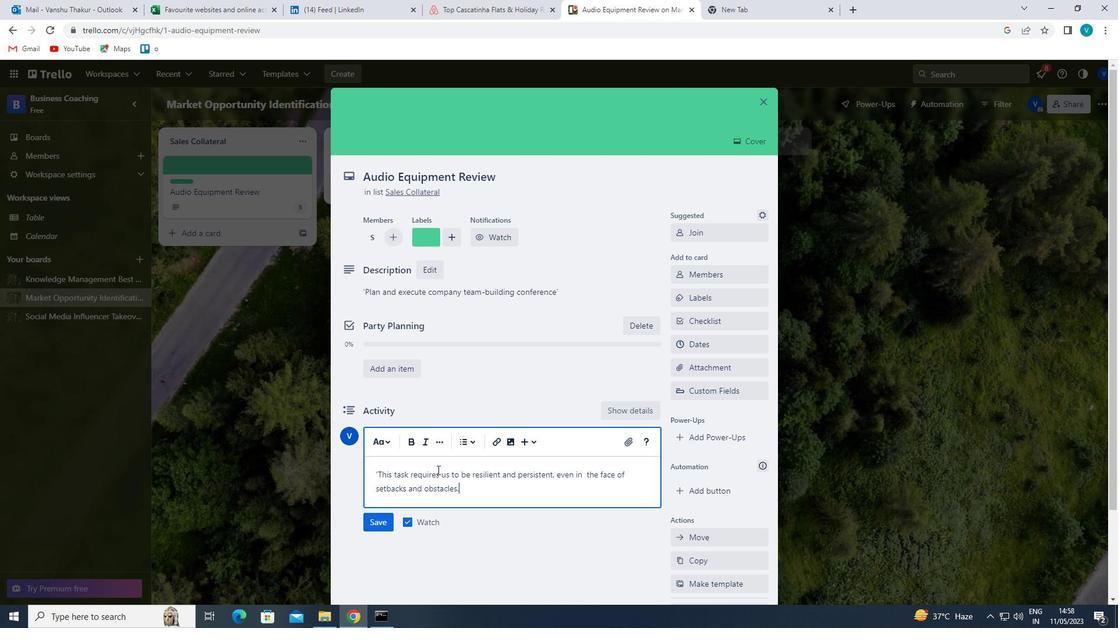 
Action: Mouse moved to (382, 522)
Screenshot: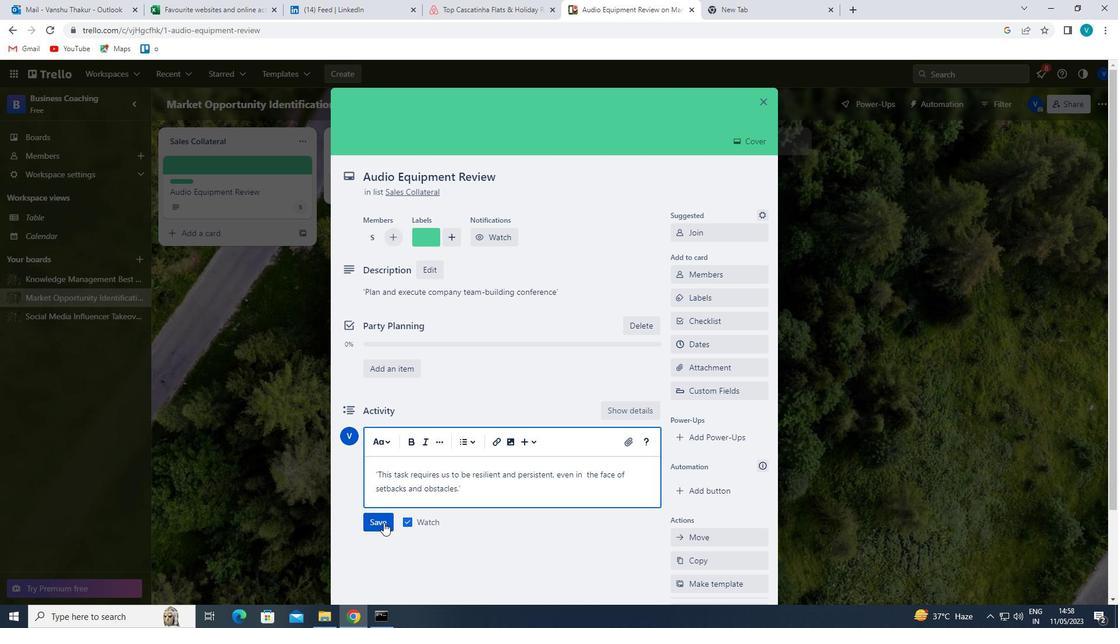 
Action: Mouse pressed left at (382, 522)
Screenshot: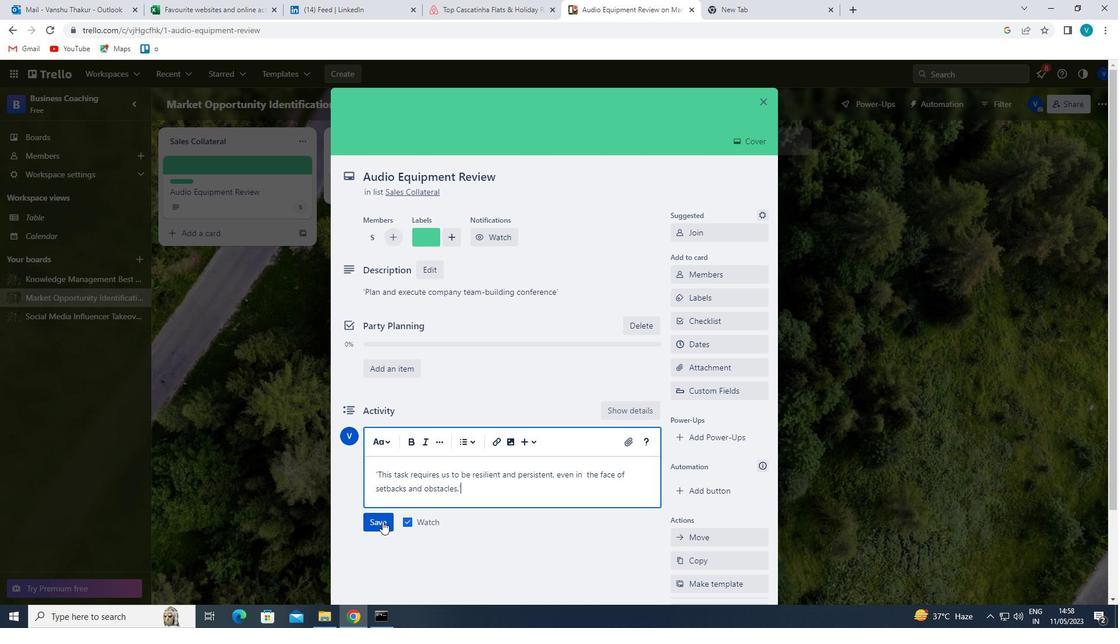 
Action: Mouse moved to (718, 343)
Screenshot: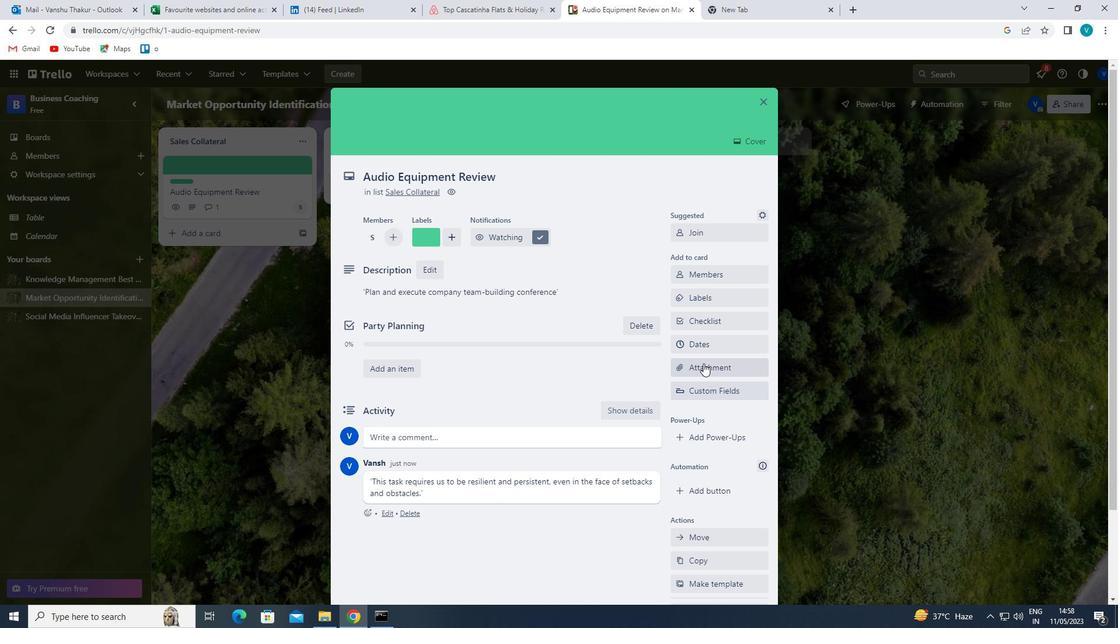 
Action: Mouse pressed left at (718, 343)
Screenshot: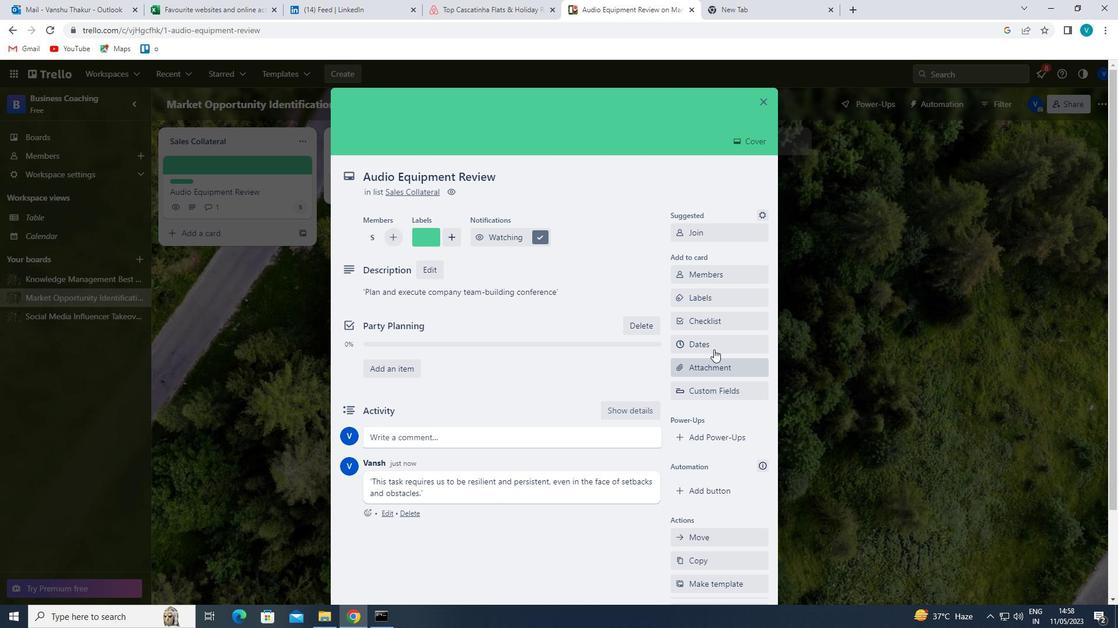 
Action: Mouse moved to (686, 313)
Screenshot: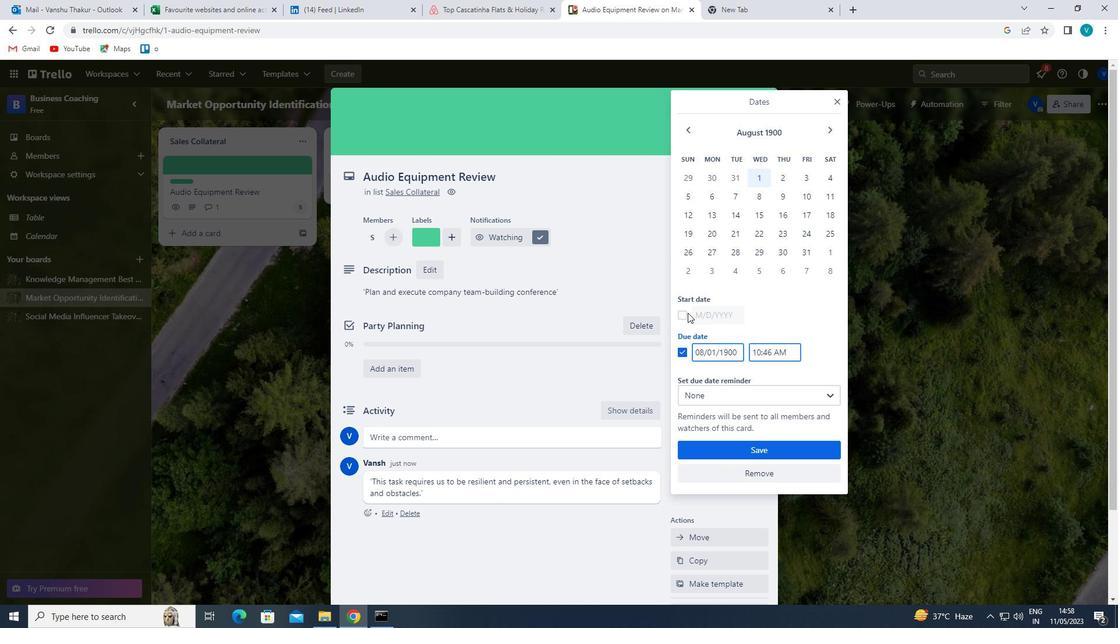 
Action: Mouse pressed left at (686, 313)
Screenshot: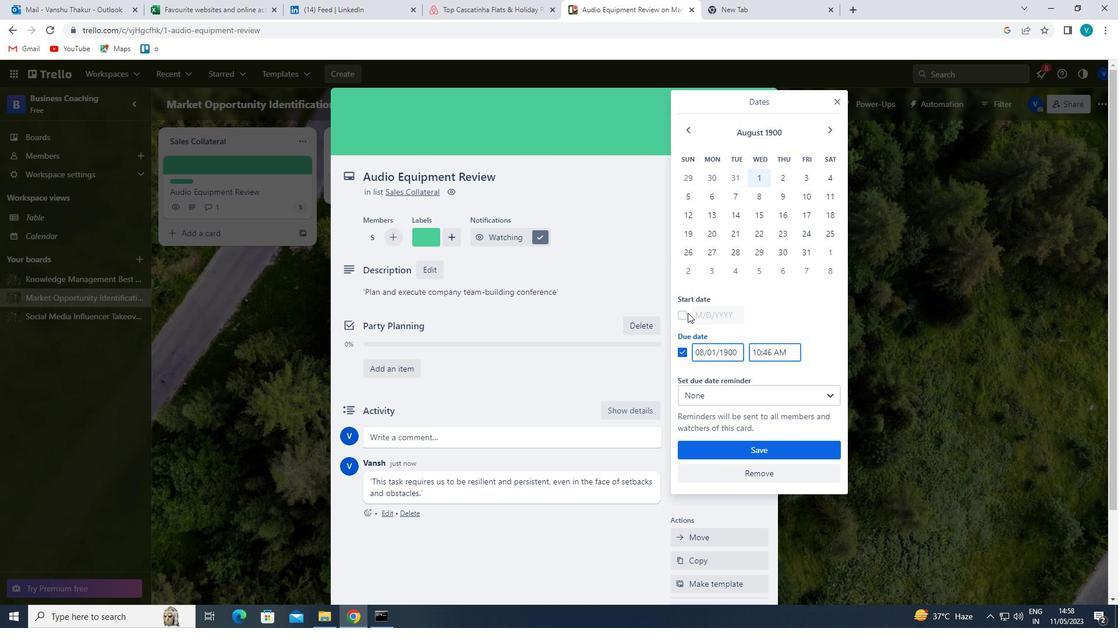 
Action: Mouse moved to (702, 315)
Screenshot: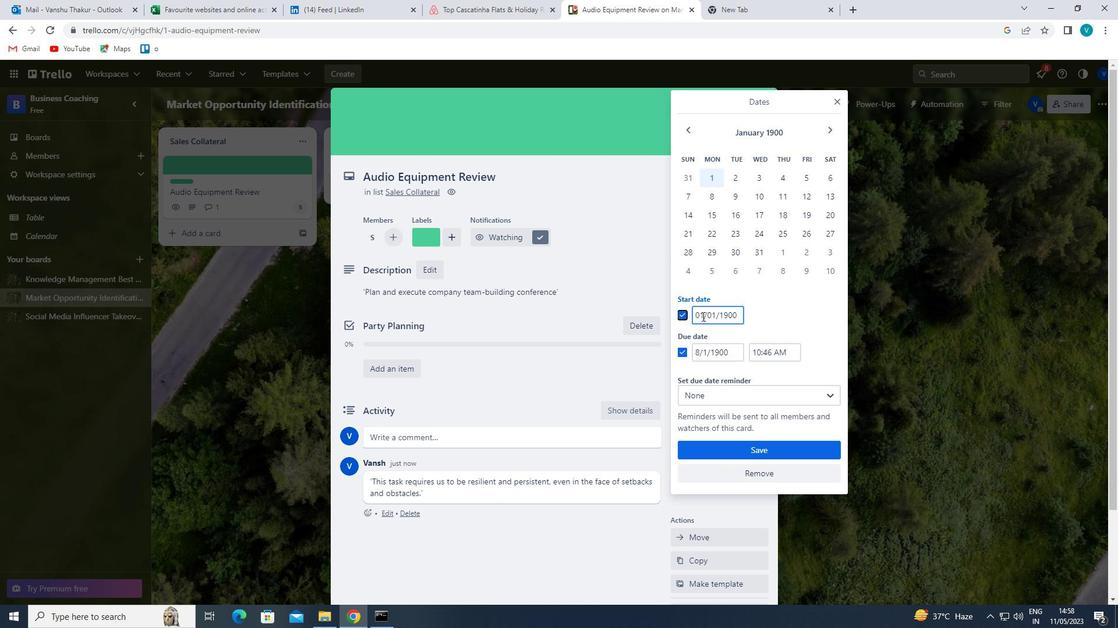 
Action: Mouse pressed left at (702, 315)
Screenshot: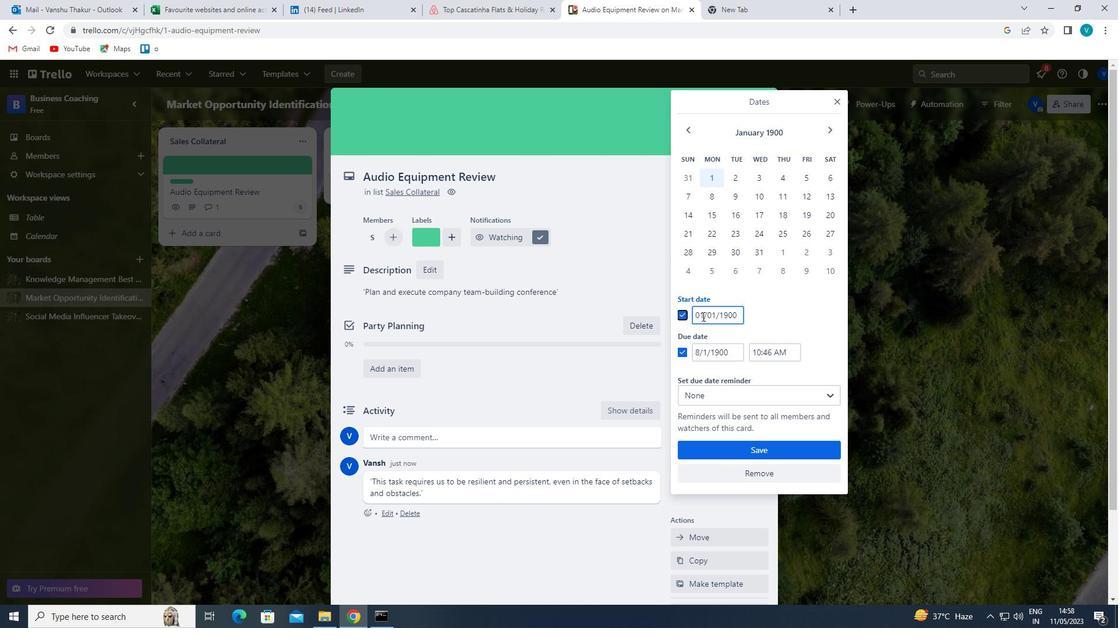 
Action: Mouse moved to (700, 312)
Screenshot: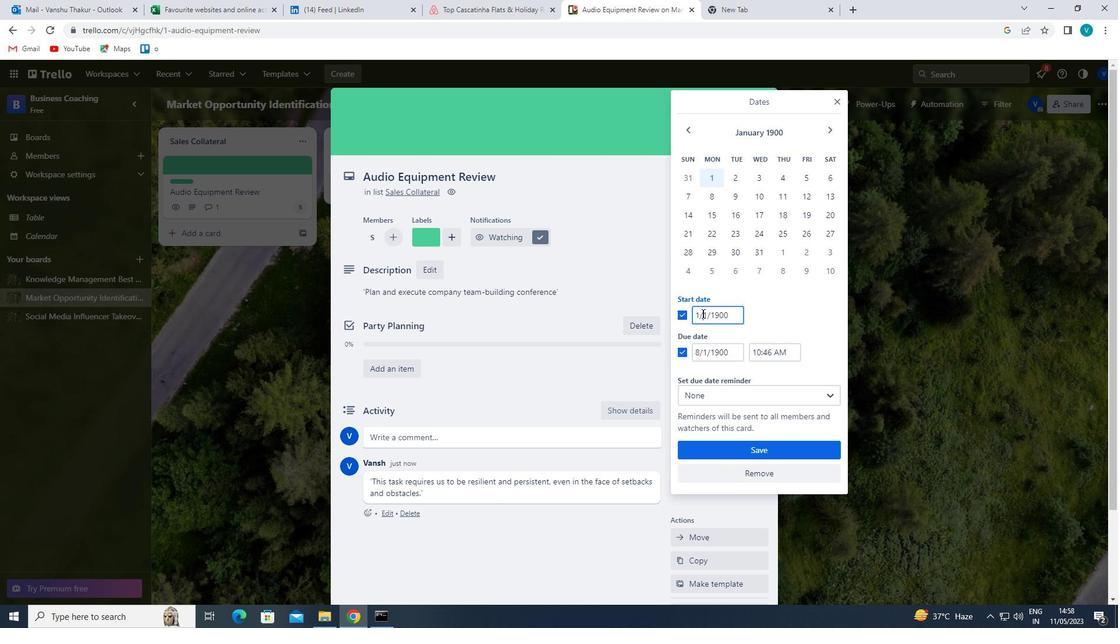 
Action: Mouse pressed left at (700, 312)
Screenshot: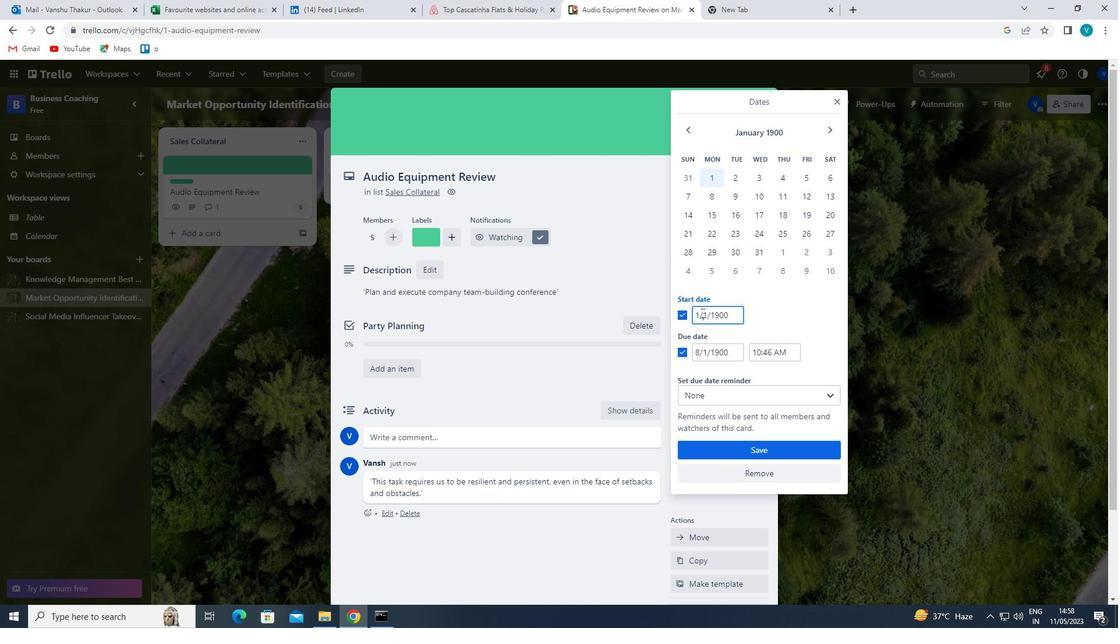 
Action: Mouse moved to (711, 340)
Screenshot: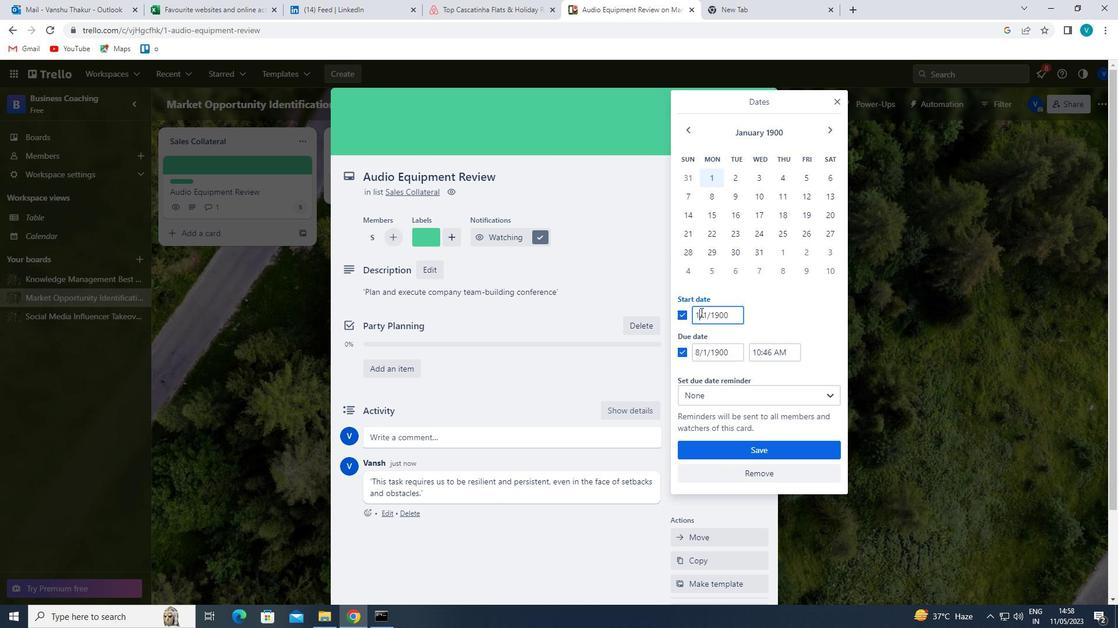 
Action: Key pressed <Key.backspace>2
Screenshot: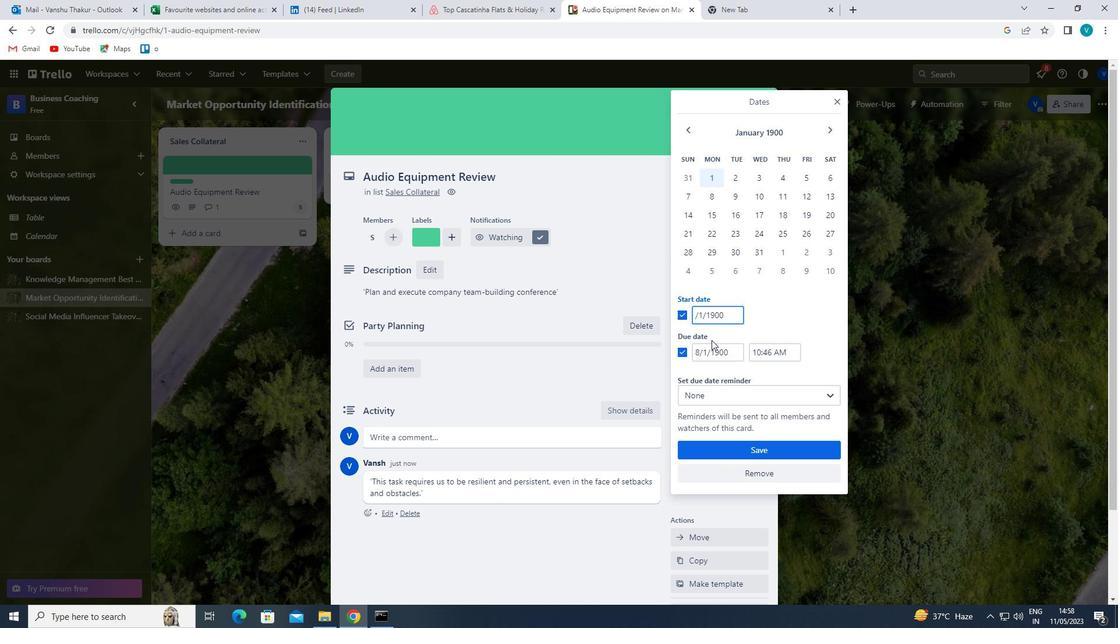 
Action: Mouse moved to (698, 352)
Screenshot: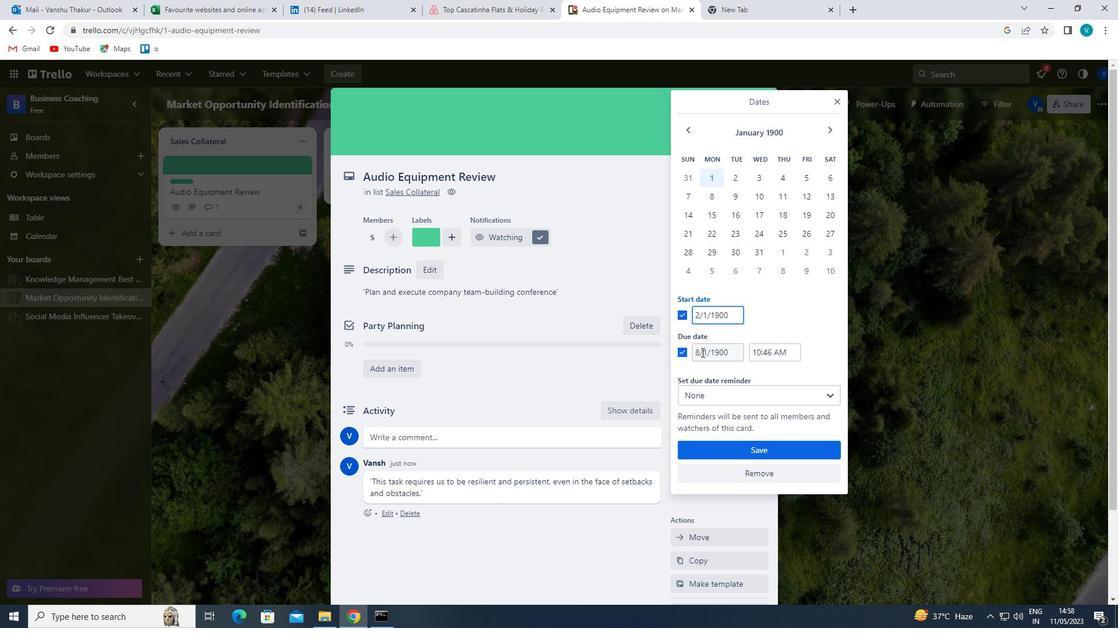 
Action: Mouse pressed left at (698, 352)
Screenshot: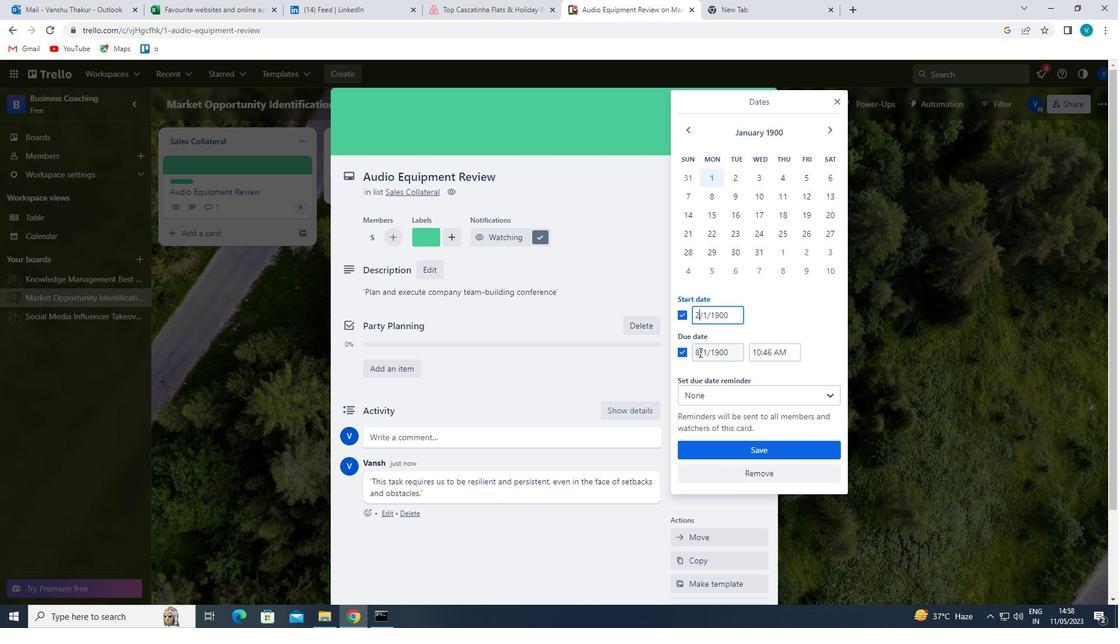 
Action: Key pressed <Key.backspace>9
Screenshot: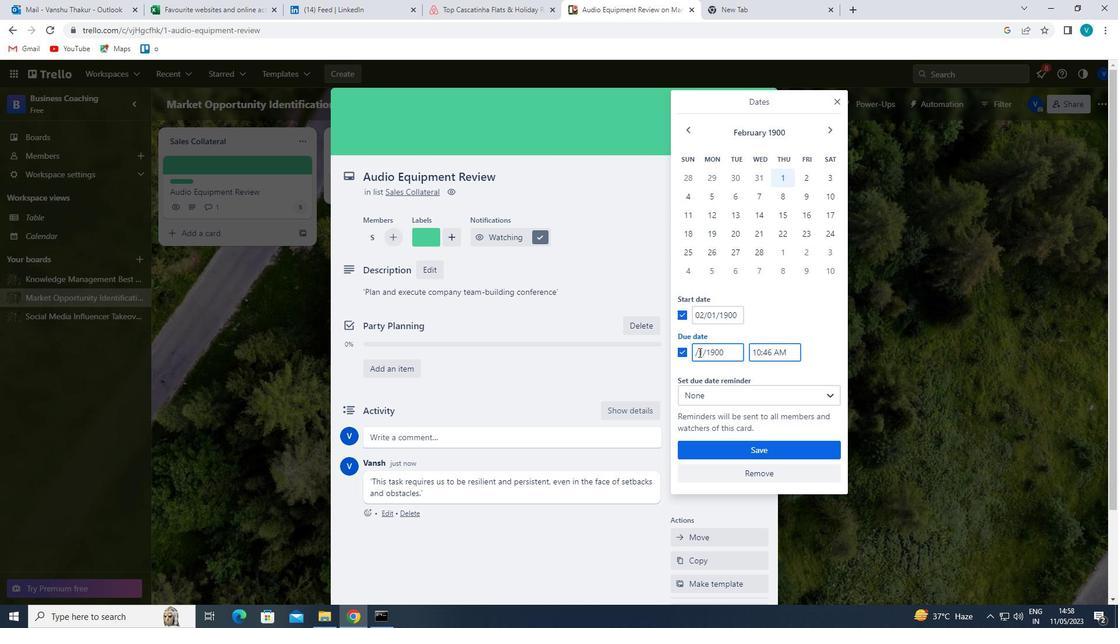 
Action: Mouse moved to (740, 449)
Screenshot: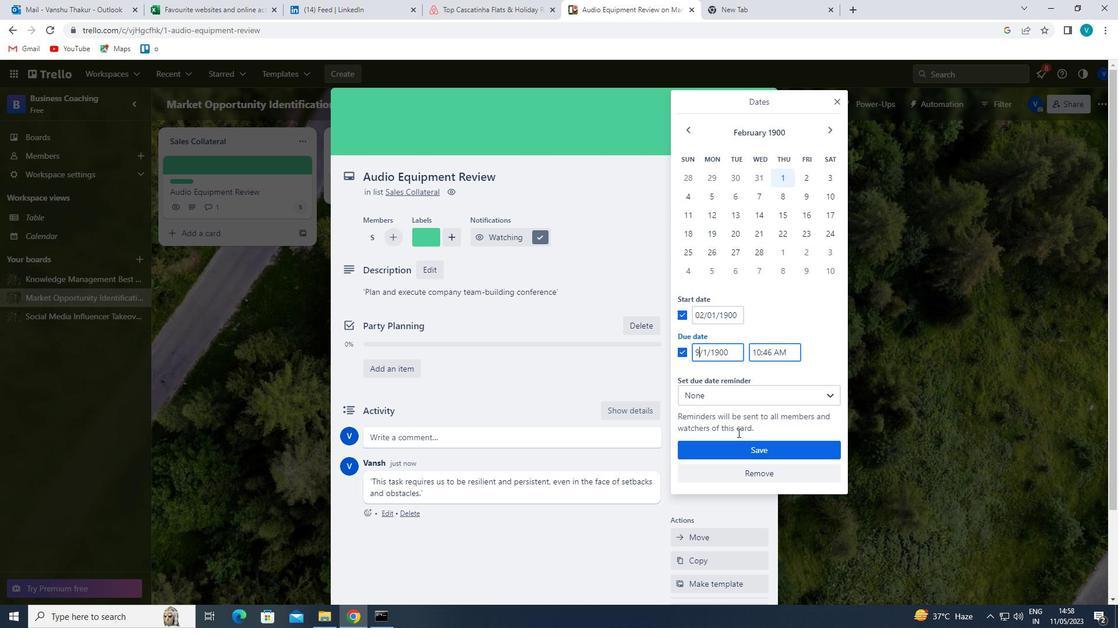 
Action: Mouse pressed left at (740, 449)
Screenshot: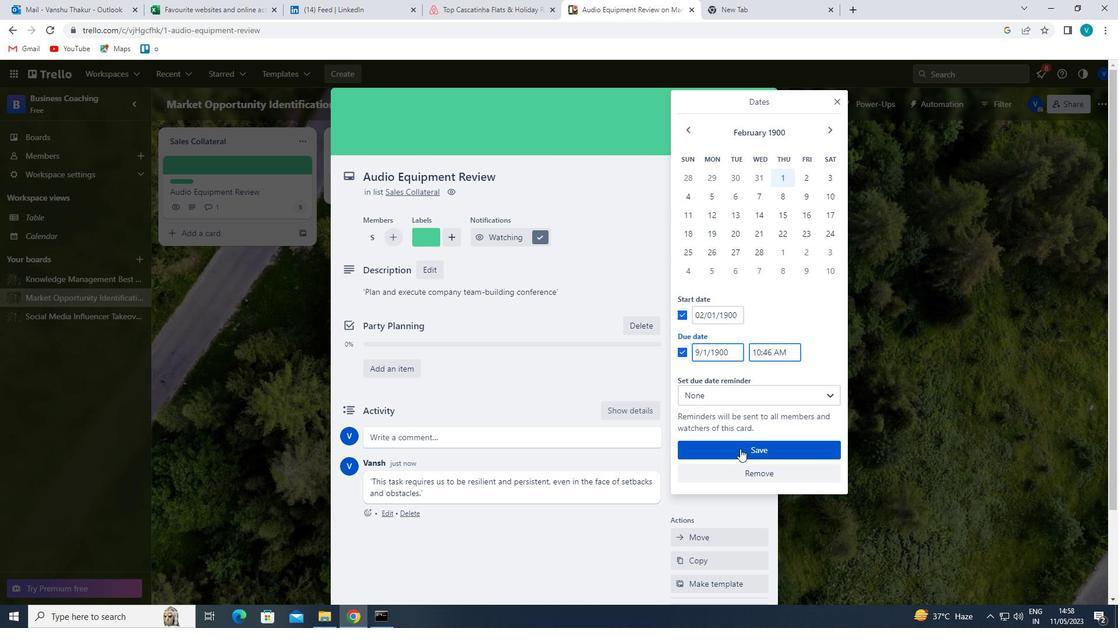 
